 Task: Look for space in Leposaviq, Kosovo from 10th August, 2023 to 20th August, 2023 for 12 adults in price range Rs.10000 to Rs.14000. Place can be entire place or shared room with 6 bedrooms having 12 beds and 6 bathrooms. Property type can be house, flat, guest house. Amenities needed are: wifi, TV, free parkinig on premises, gym, breakfast. Booking option can be shelf check-in. Required host language is English.
Action: Mouse moved to (459, 95)
Screenshot: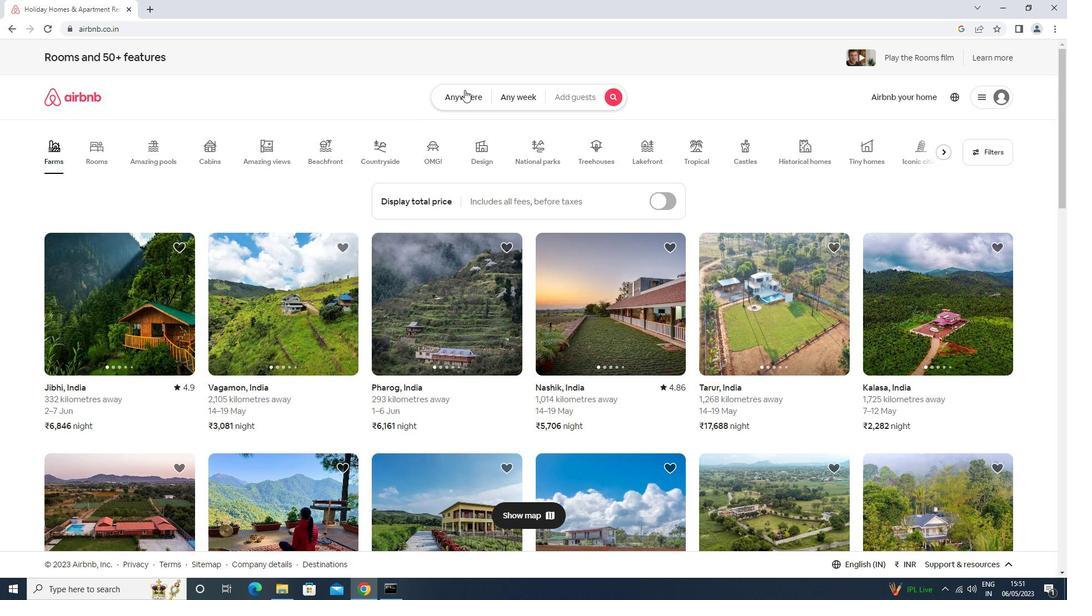 
Action: Mouse pressed left at (459, 95)
Screenshot: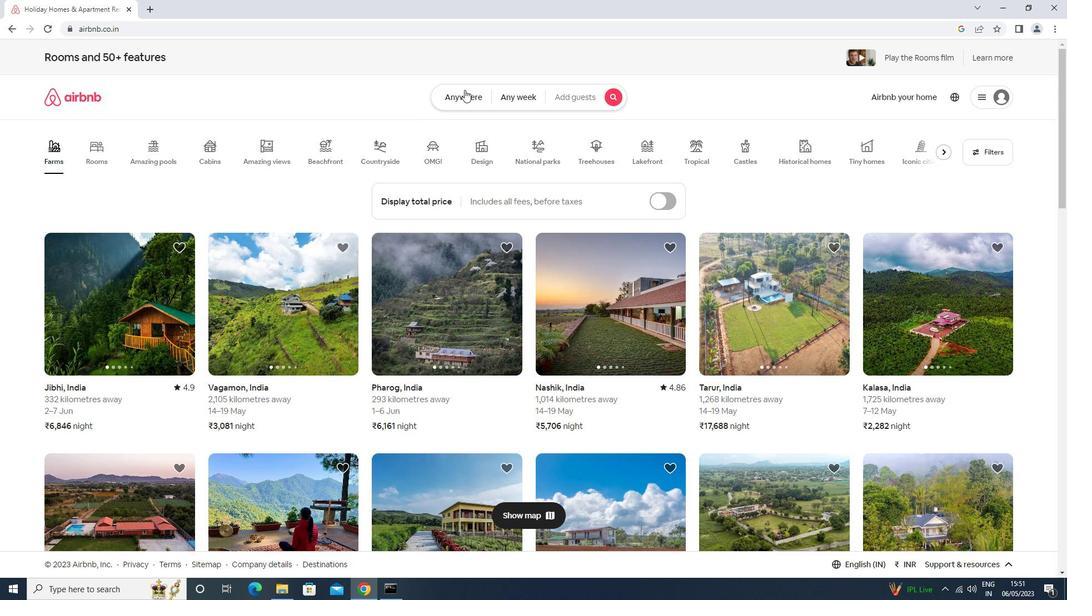 
Action: Mouse moved to (363, 141)
Screenshot: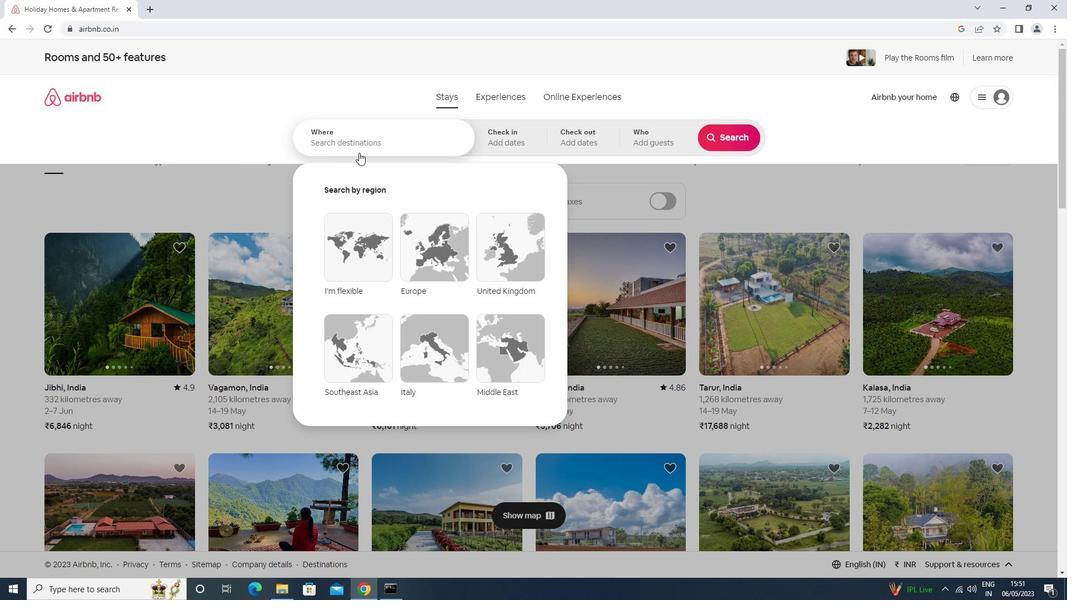 
Action: Mouse pressed left at (363, 141)
Screenshot: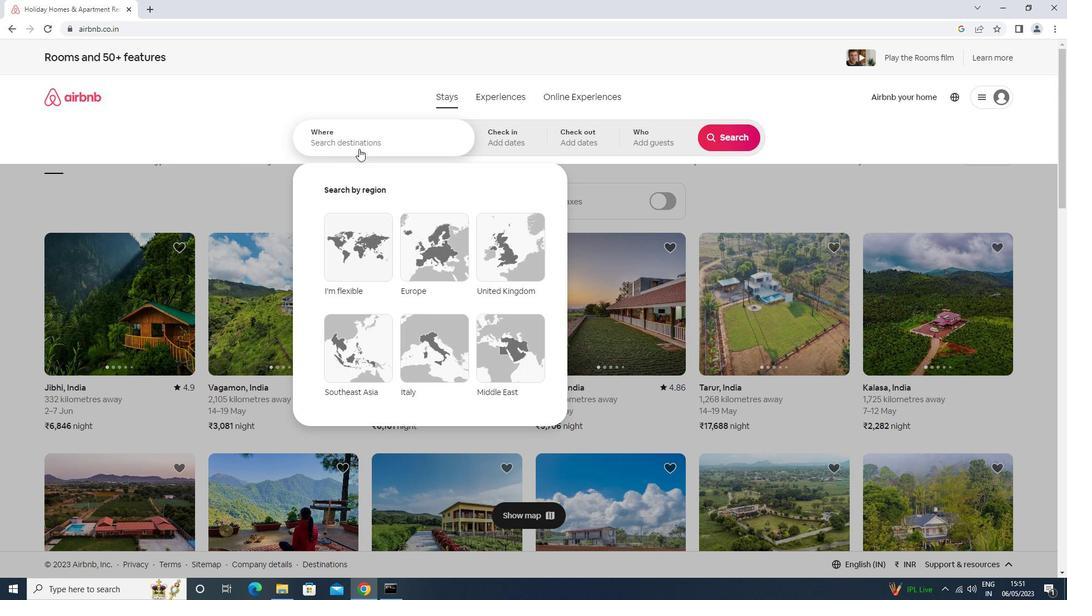 
Action: Mouse moved to (338, 140)
Screenshot: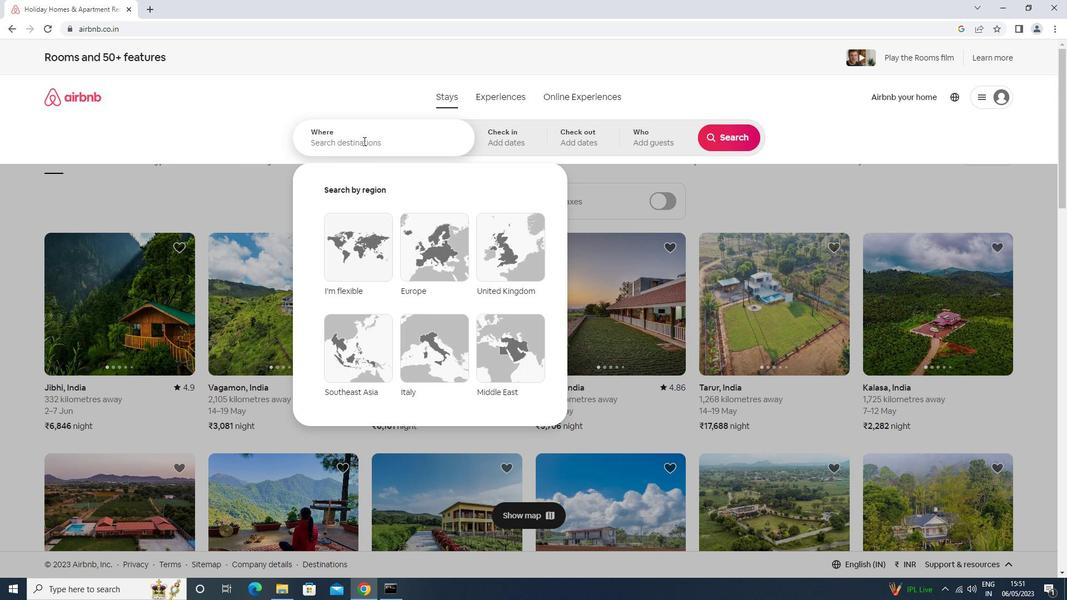 
Action: Key pressed leposaviq,<Key.space><Key.shift>KOSOVO<Key.enter>
Screenshot: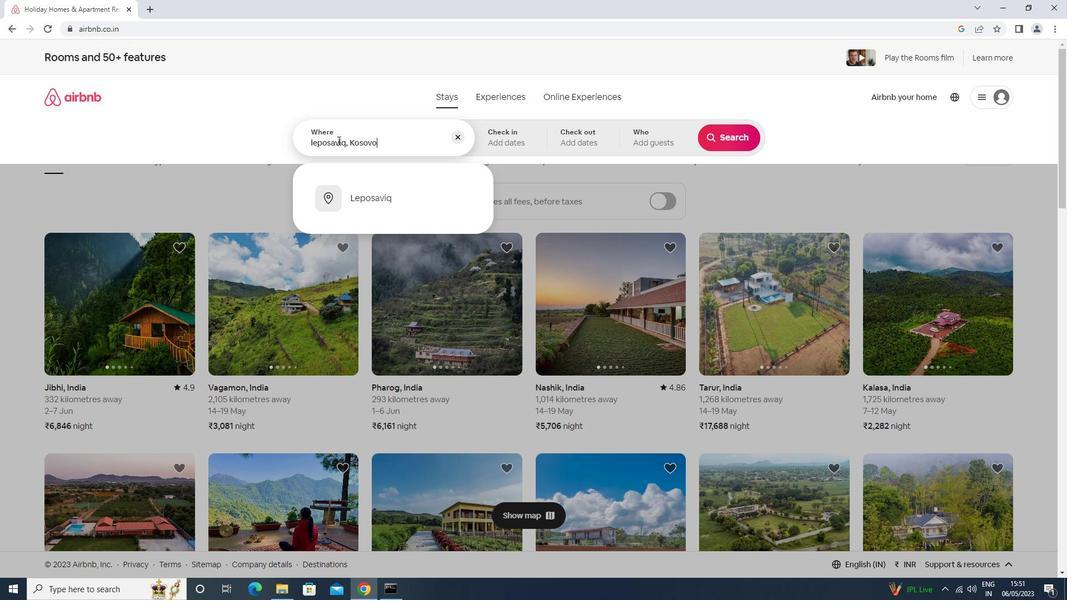 
Action: Mouse moved to (719, 227)
Screenshot: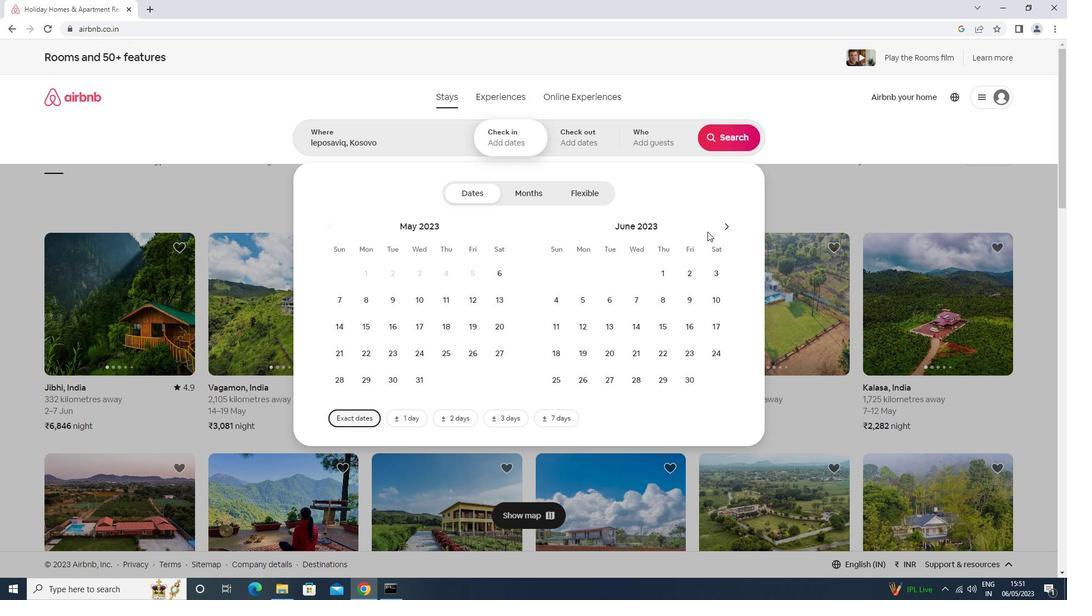 
Action: Mouse pressed left at (719, 227)
Screenshot: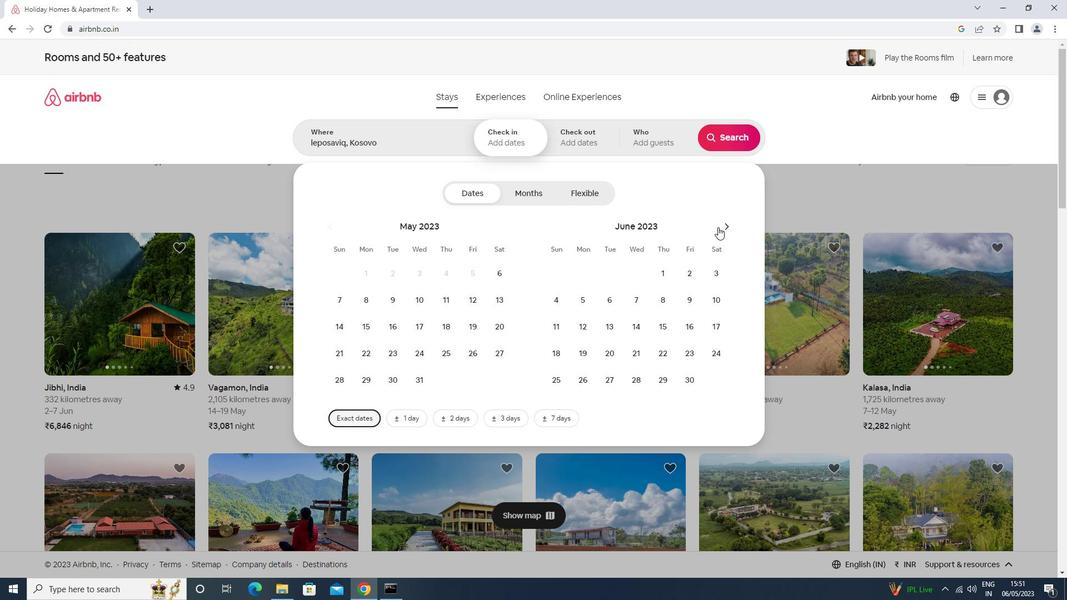 
Action: Mouse pressed left at (719, 227)
Screenshot: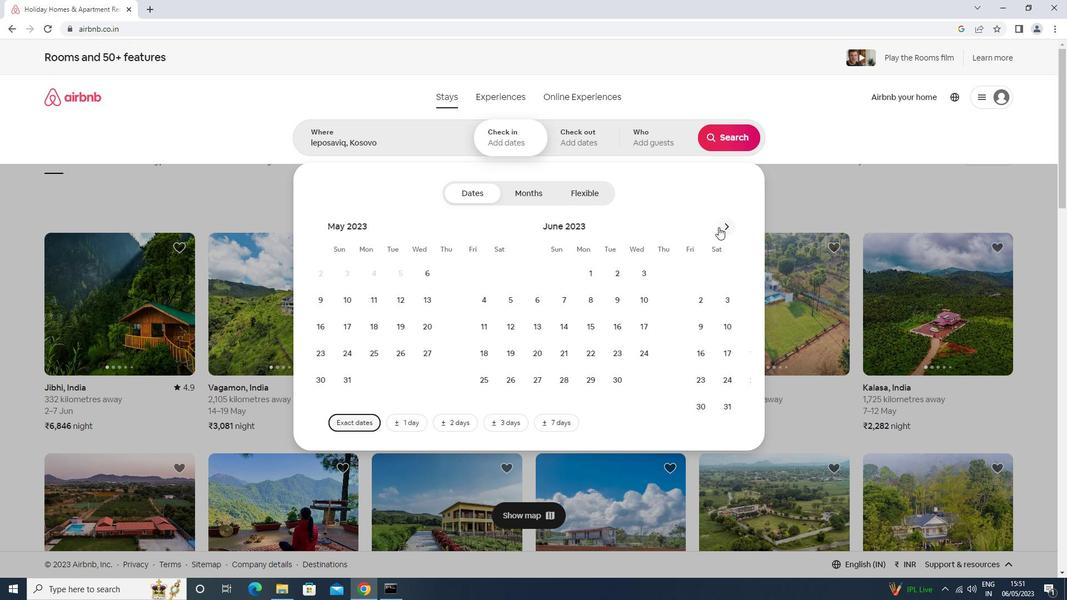 
Action: Mouse moved to (657, 307)
Screenshot: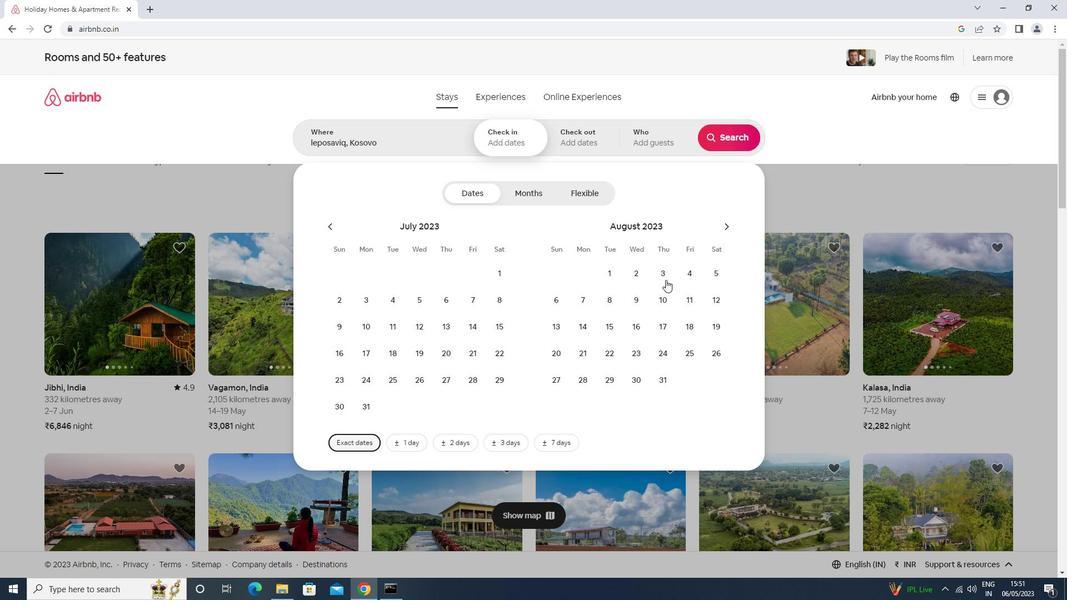 
Action: Mouse pressed left at (657, 307)
Screenshot: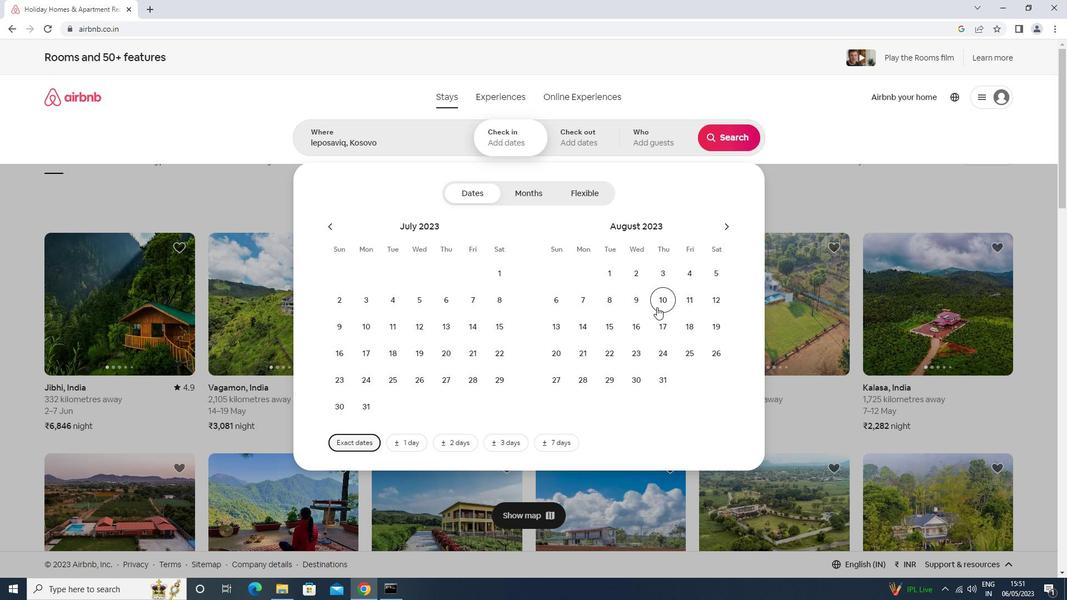 
Action: Mouse moved to (561, 353)
Screenshot: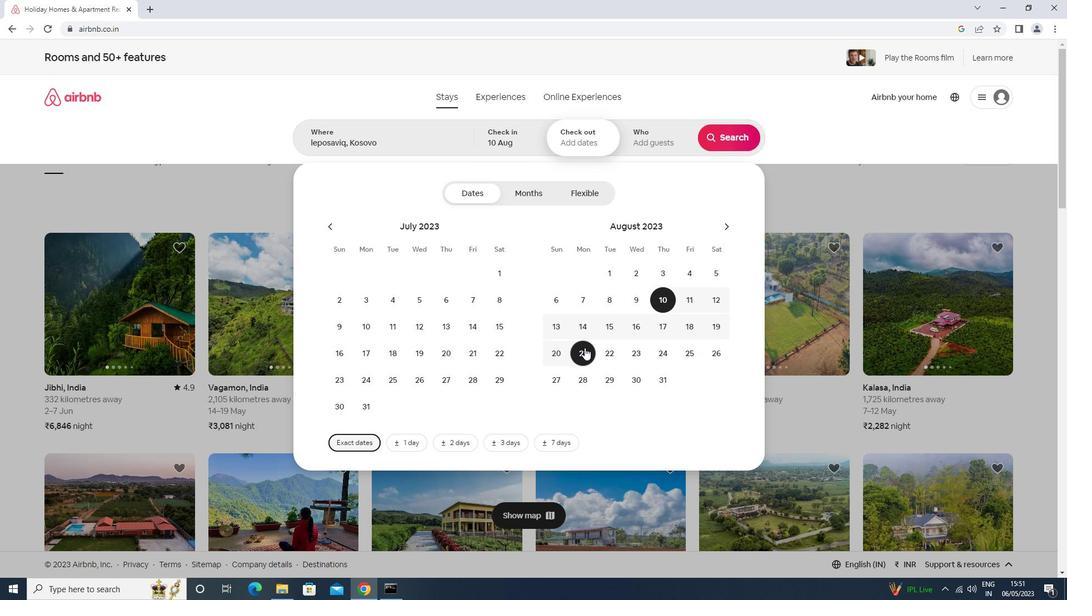 
Action: Mouse pressed left at (561, 353)
Screenshot: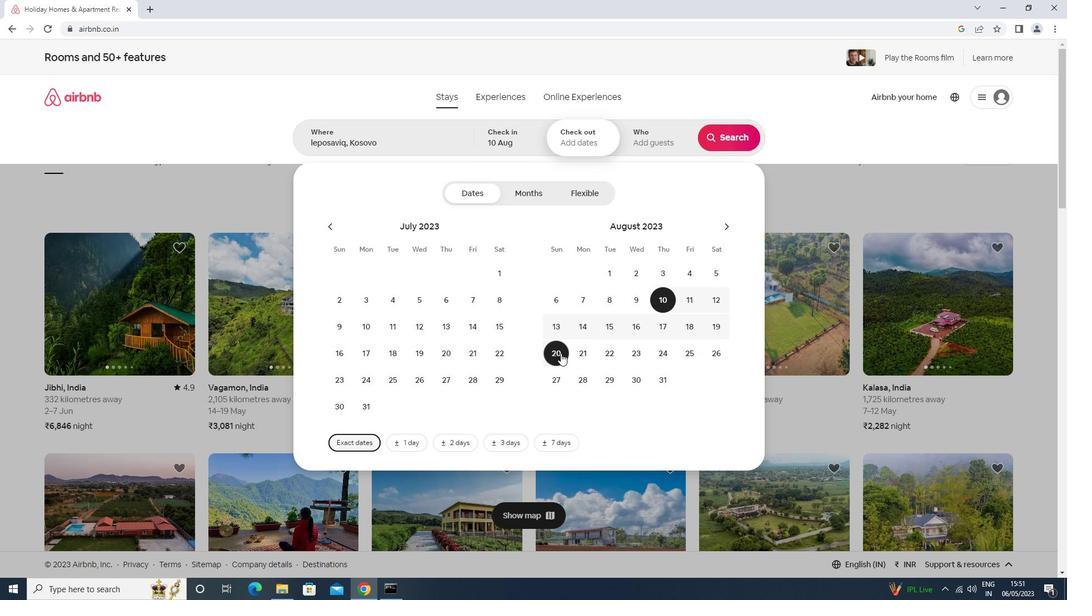 
Action: Mouse moved to (652, 121)
Screenshot: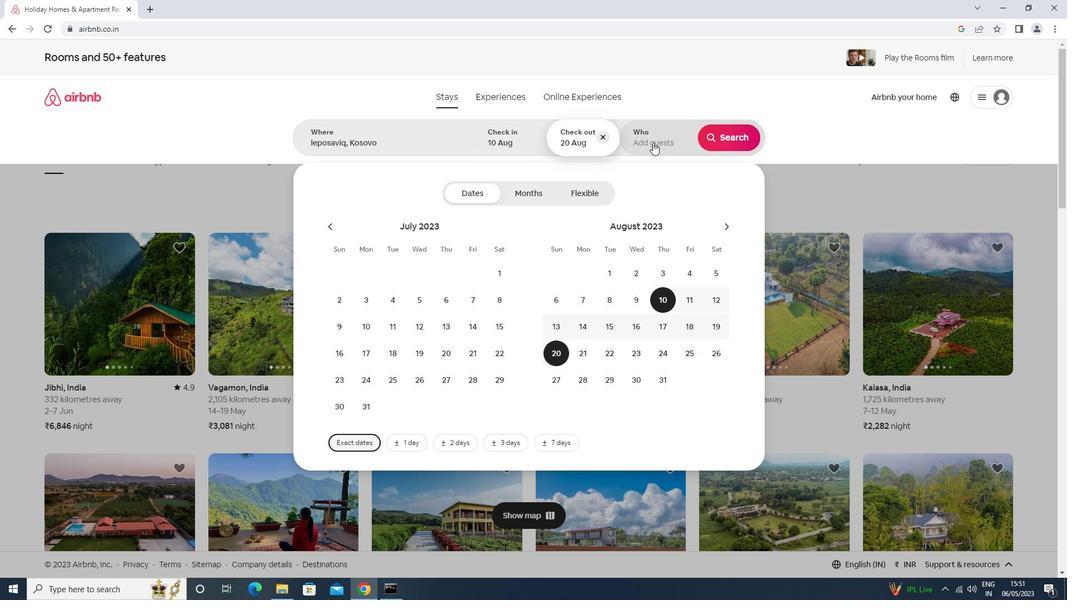 
Action: Mouse pressed left at (652, 121)
Screenshot: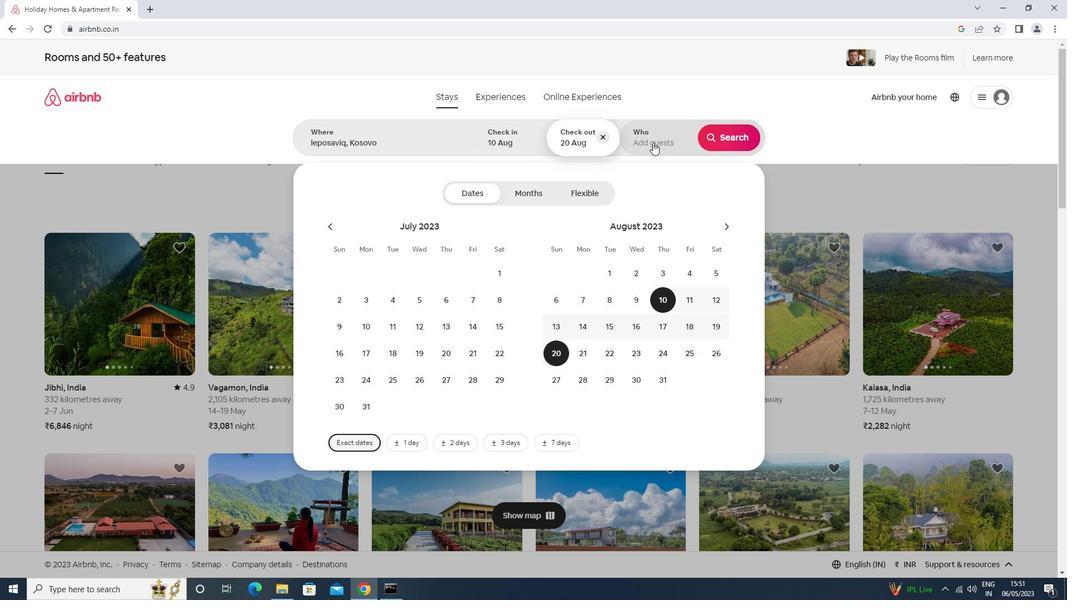 
Action: Mouse moved to (730, 193)
Screenshot: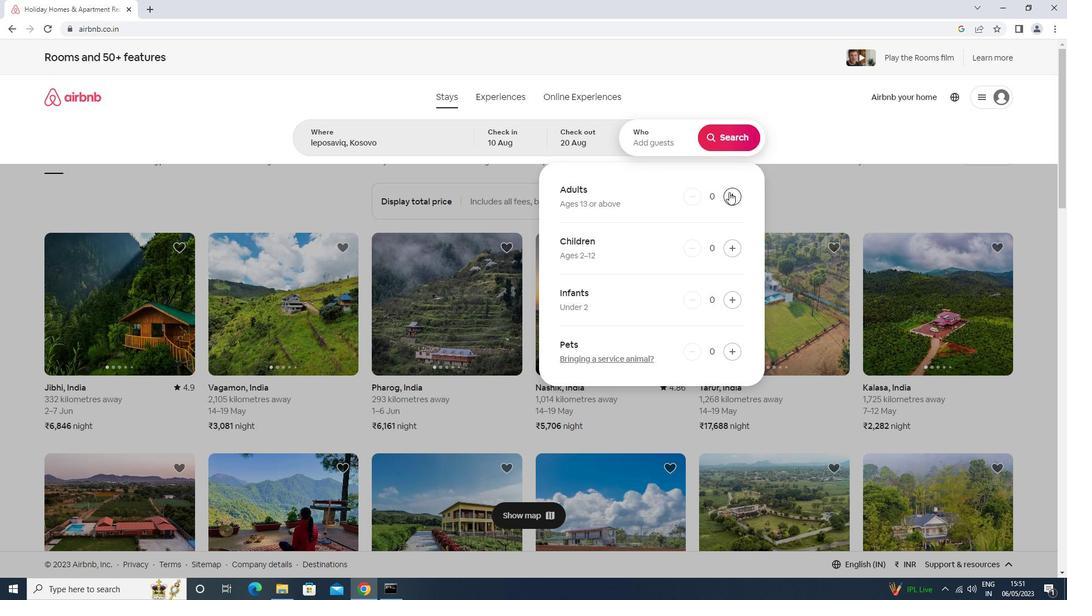 
Action: Mouse pressed left at (730, 193)
Screenshot: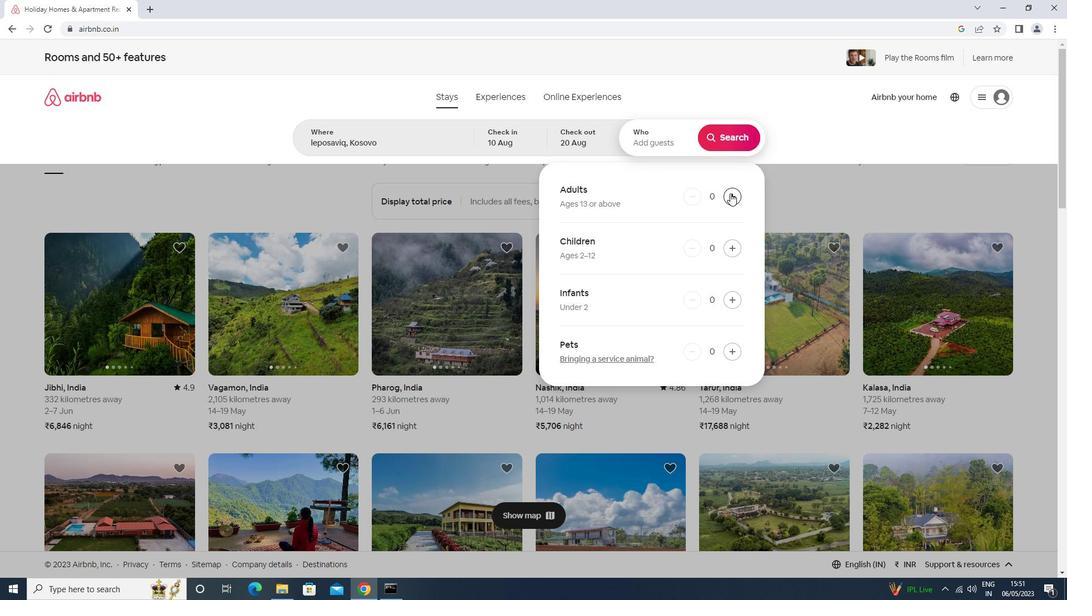 
Action: Mouse pressed left at (730, 193)
Screenshot: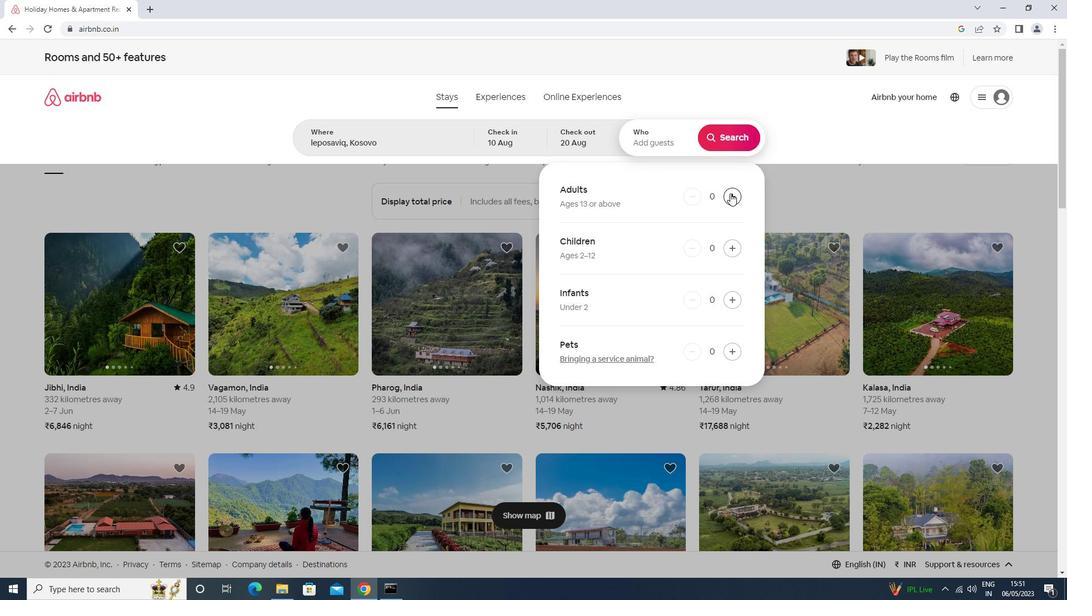 
Action: Mouse pressed left at (730, 193)
Screenshot: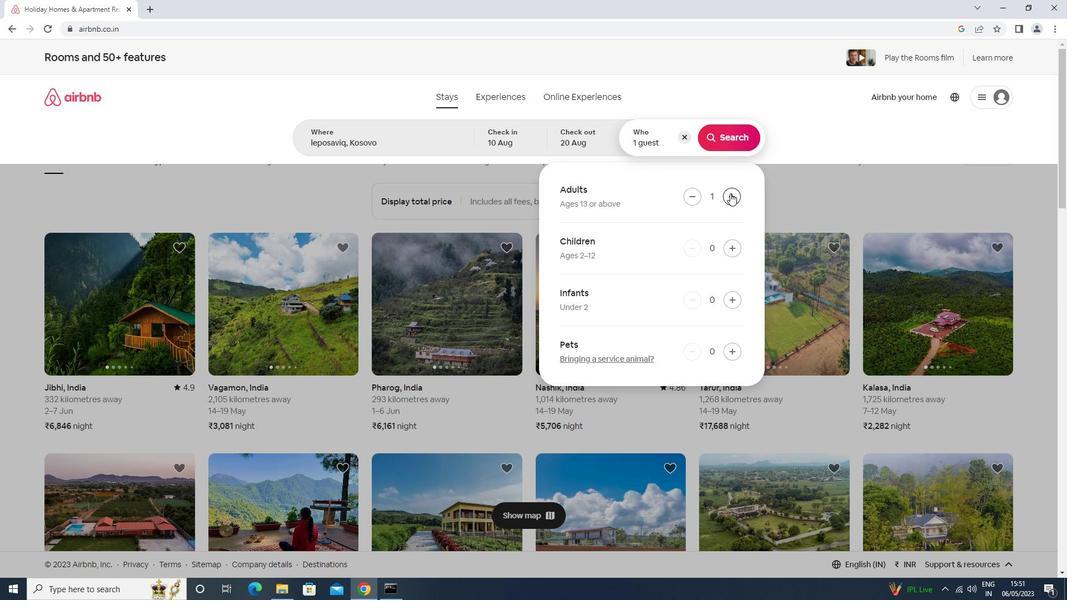 
Action: Mouse pressed left at (730, 193)
Screenshot: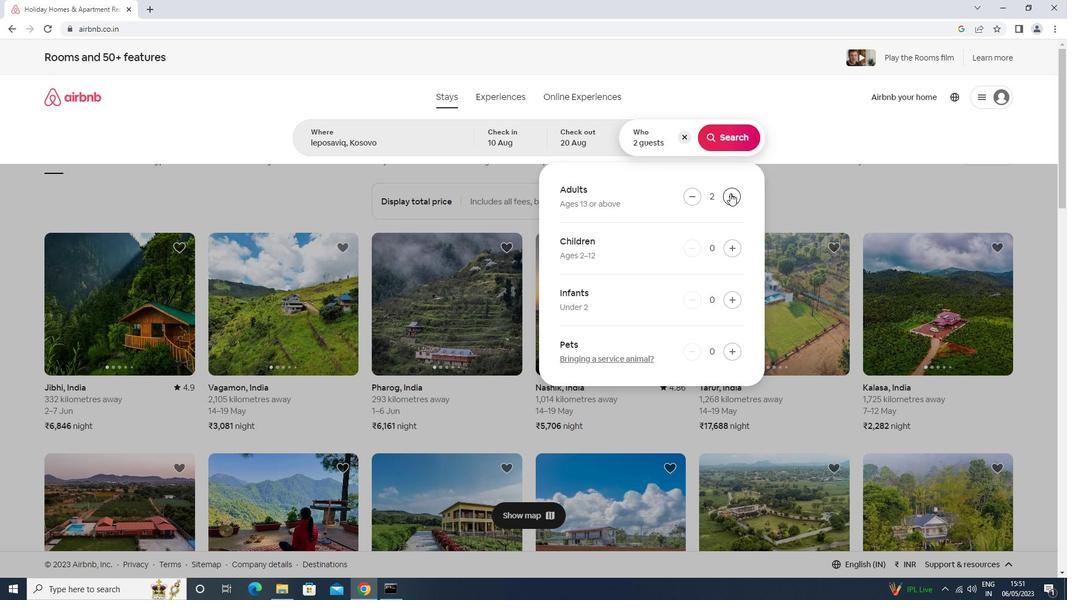 
Action: Mouse pressed left at (730, 193)
Screenshot: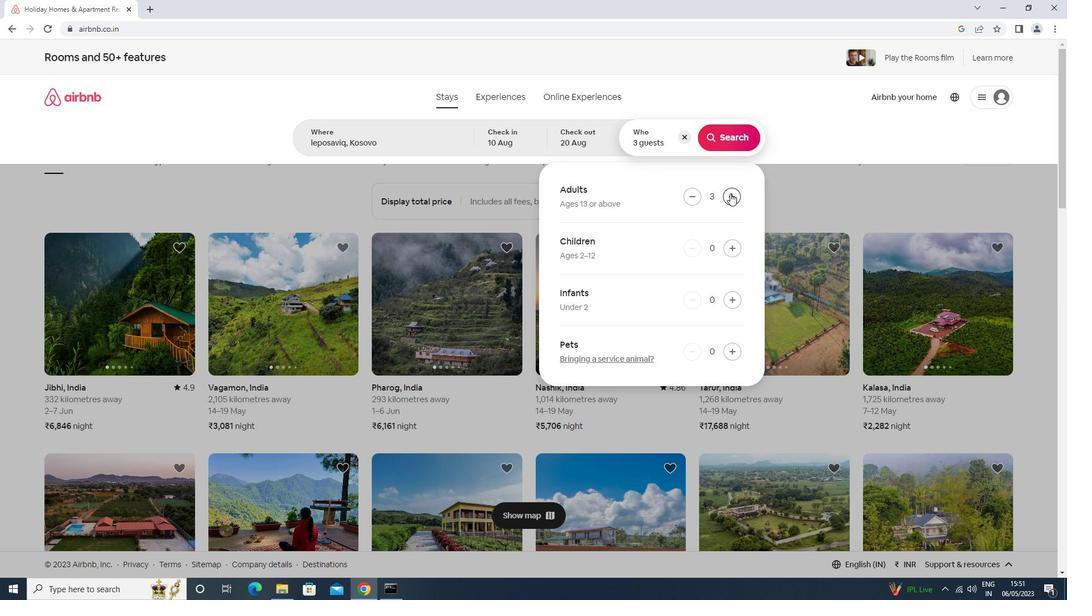 
Action: Mouse pressed left at (730, 193)
Screenshot: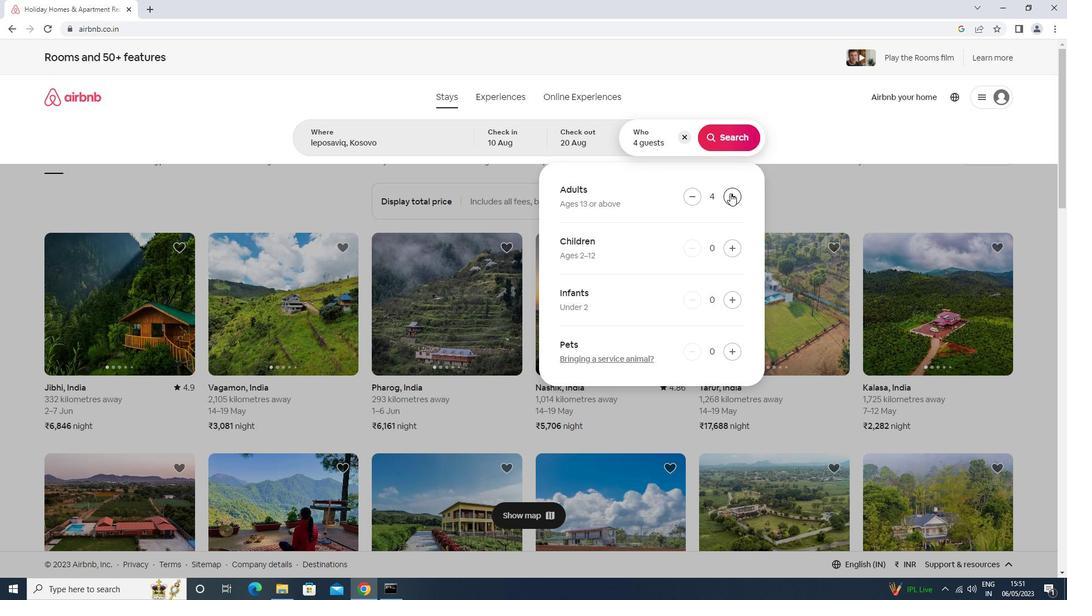 
Action: Mouse pressed left at (730, 193)
Screenshot: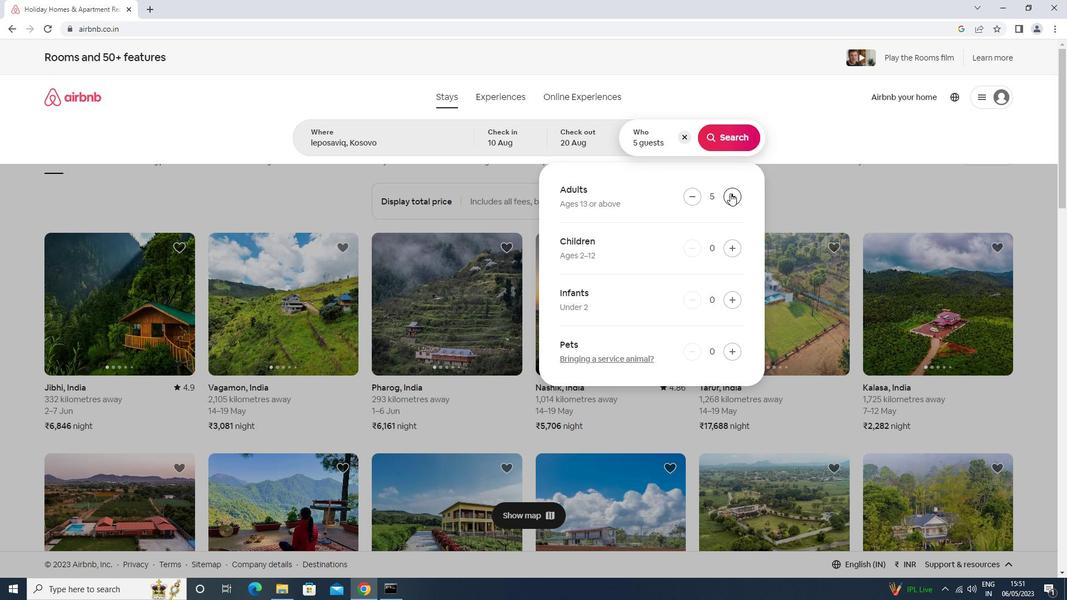 
Action: Mouse pressed left at (730, 193)
Screenshot: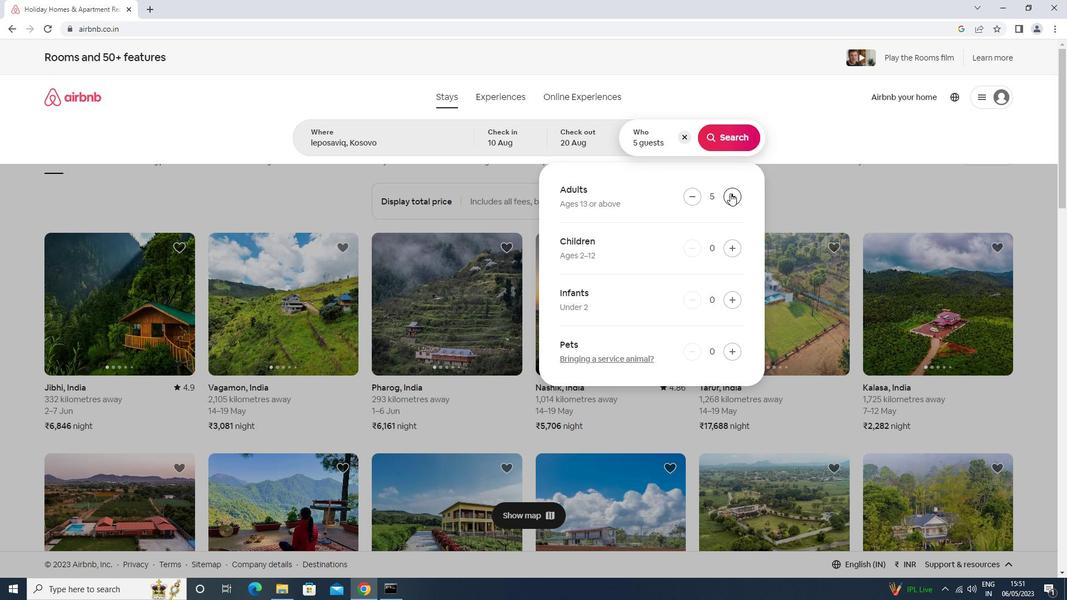 
Action: Mouse pressed left at (730, 193)
Screenshot: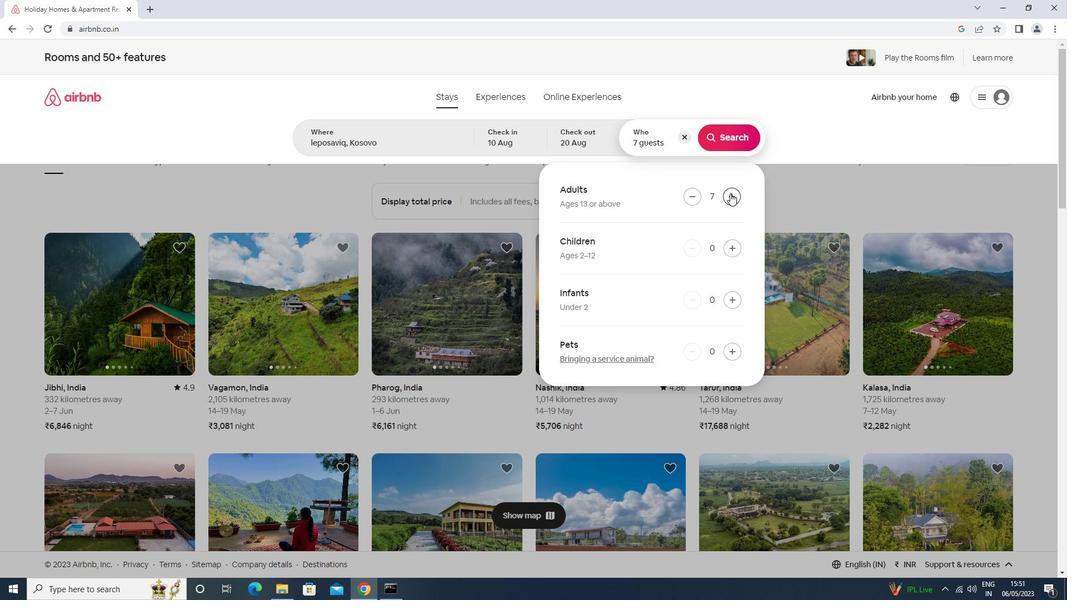 
Action: Mouse pressed left at (730, 193)
Screenshot: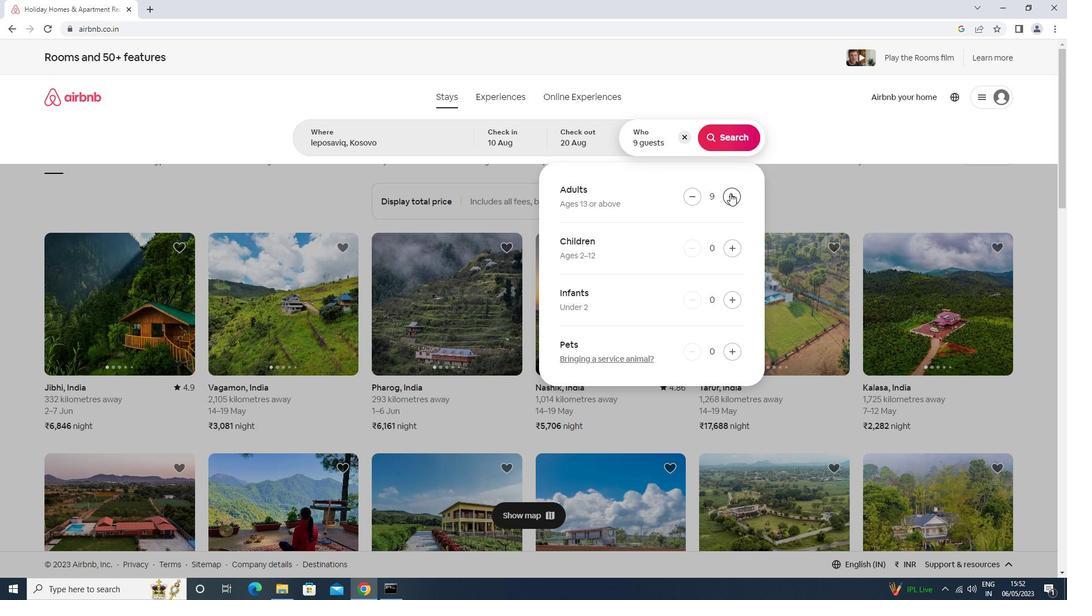
Action: Mouse pressed left at (730, 193)
Screenshot: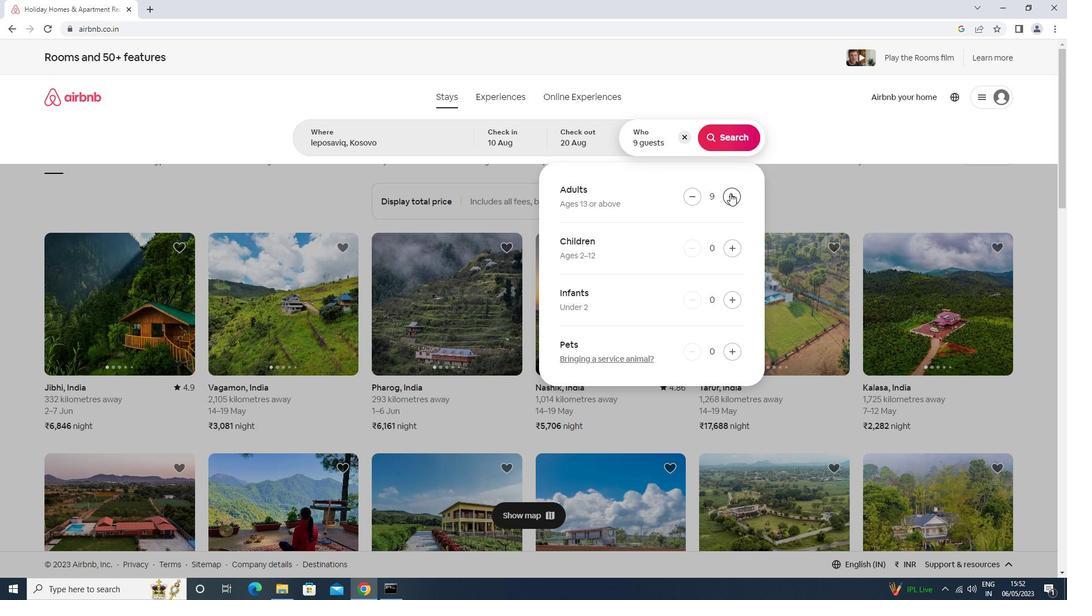 
Action: Mouse pressed left at (730, 193)
Screenshot: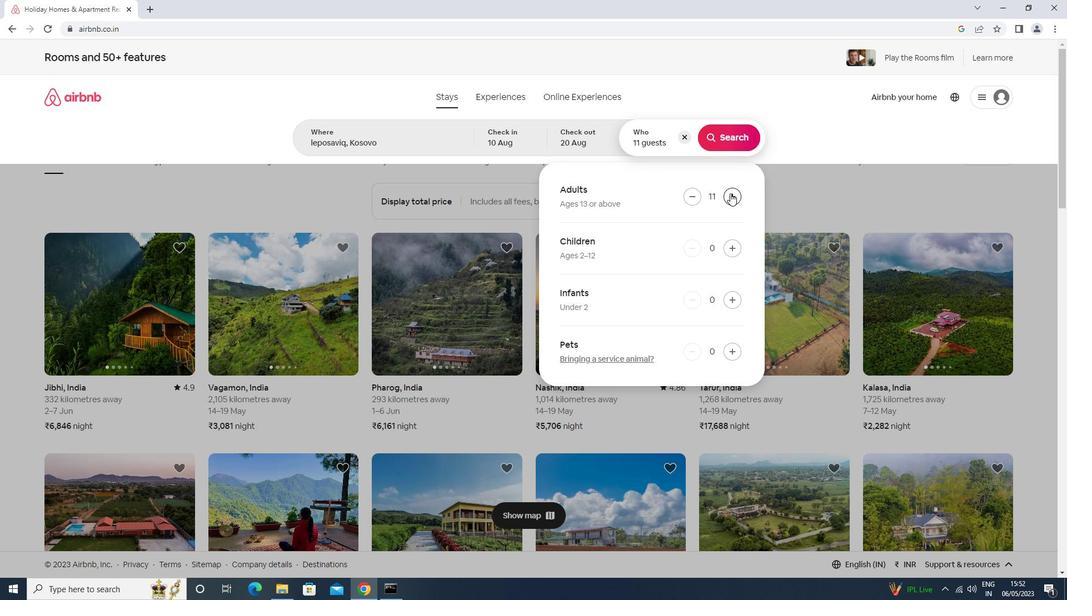 
Action: Mouse moved to (734, 142)
Screenshot: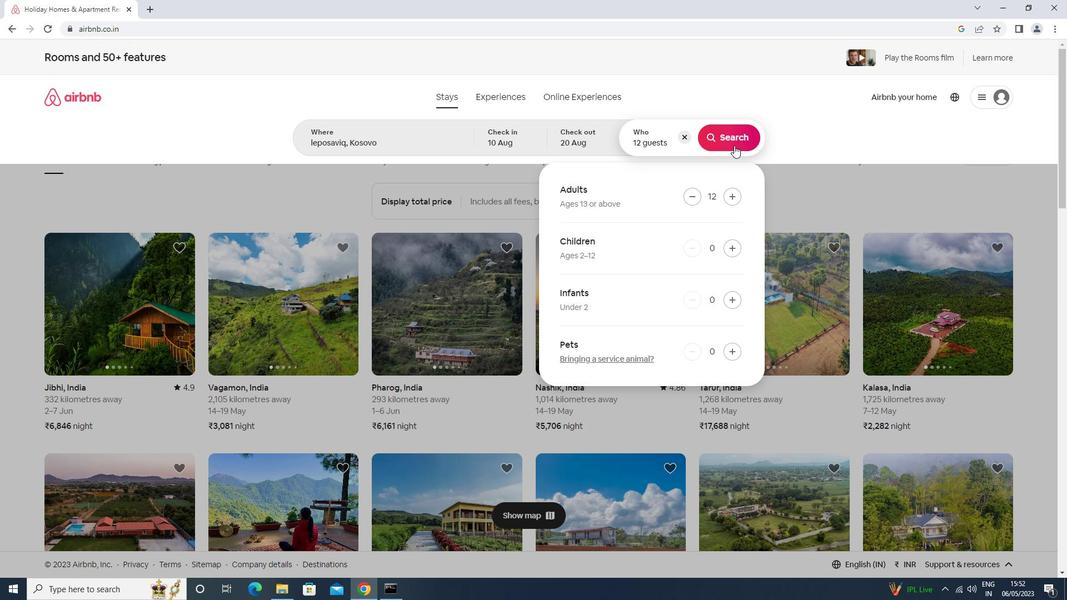 
Action: Mouse pressed left at (734, 142)
Screenshot: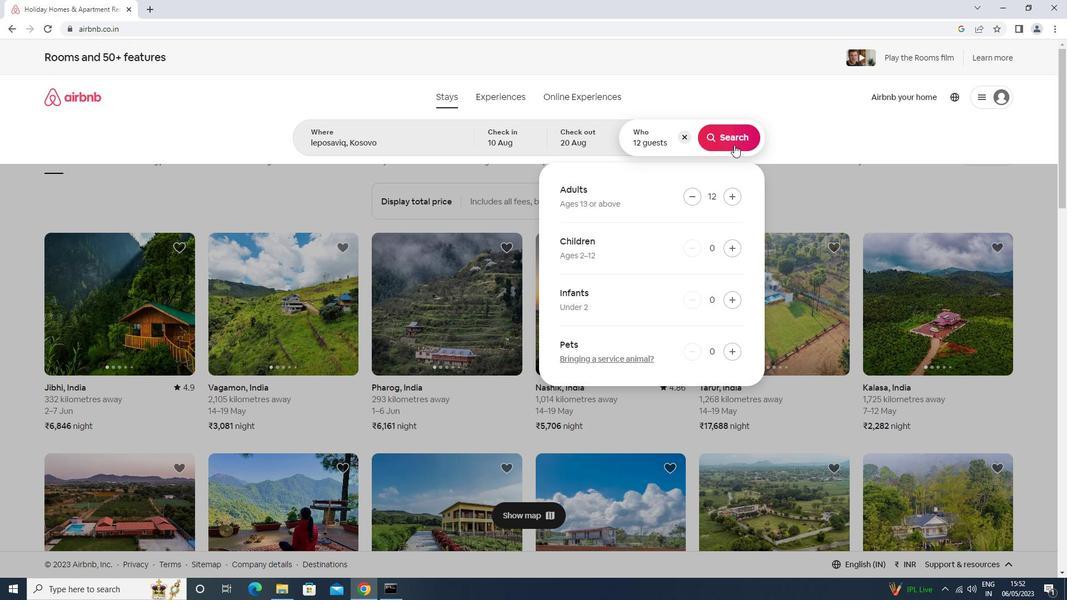 
Action: Mouse moved to (1025, 106)
Screenshot: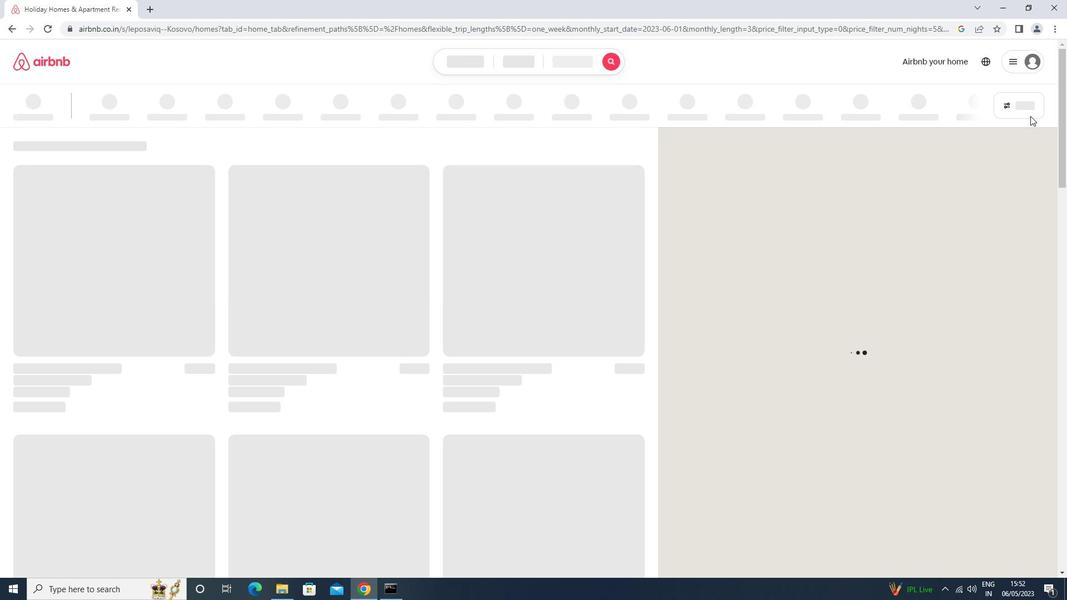 
Action: Mouse pressed left at (1025, 106)
Screenshot: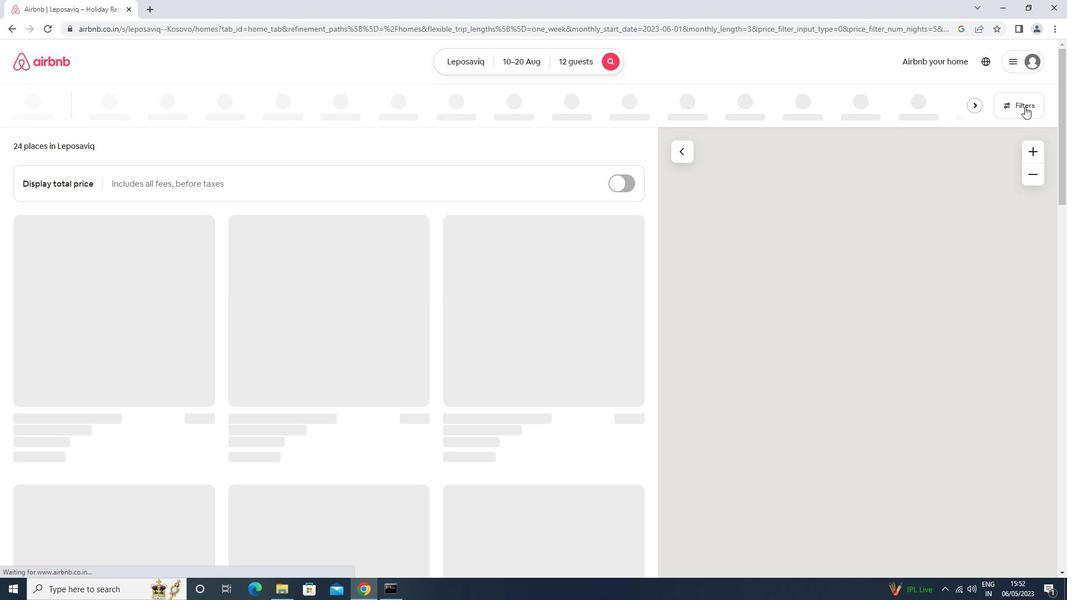 
Action: Mouse moved to (483, 383)
Screenshot: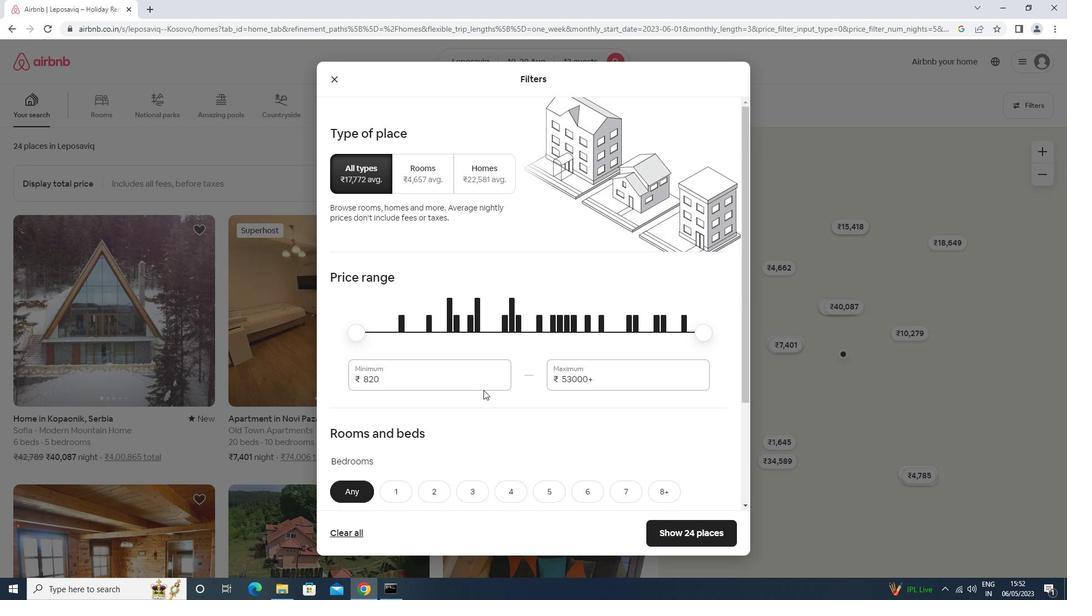 
Action: Mouse pressed left at (483, 383)
Screenshot: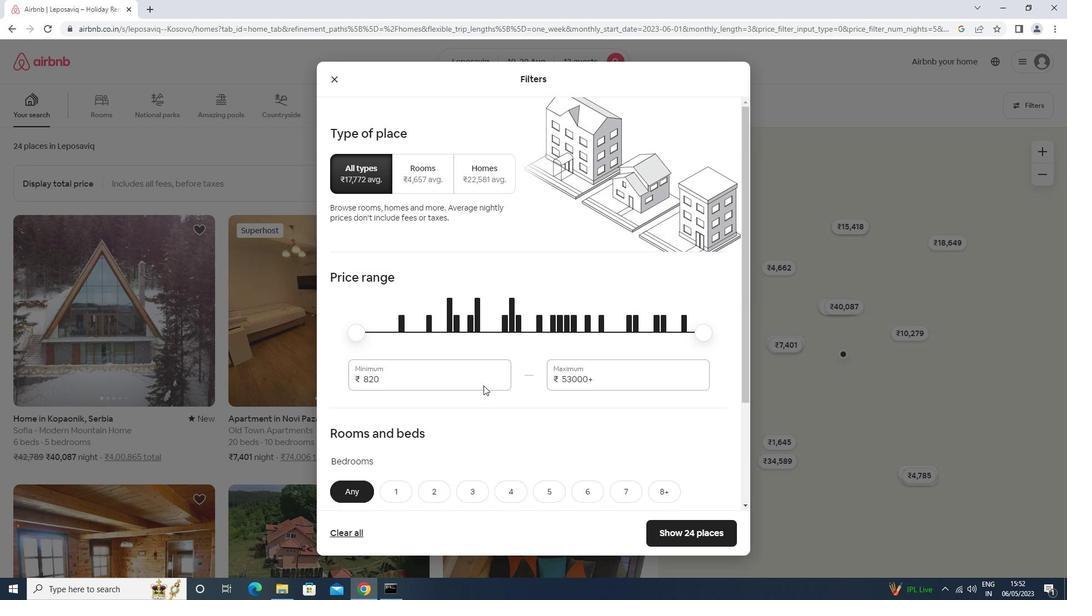 
Action: Key pressed <Key.backspace><Key.backspace><Key.backspace>10000<Key.tab>14000
Screenshot: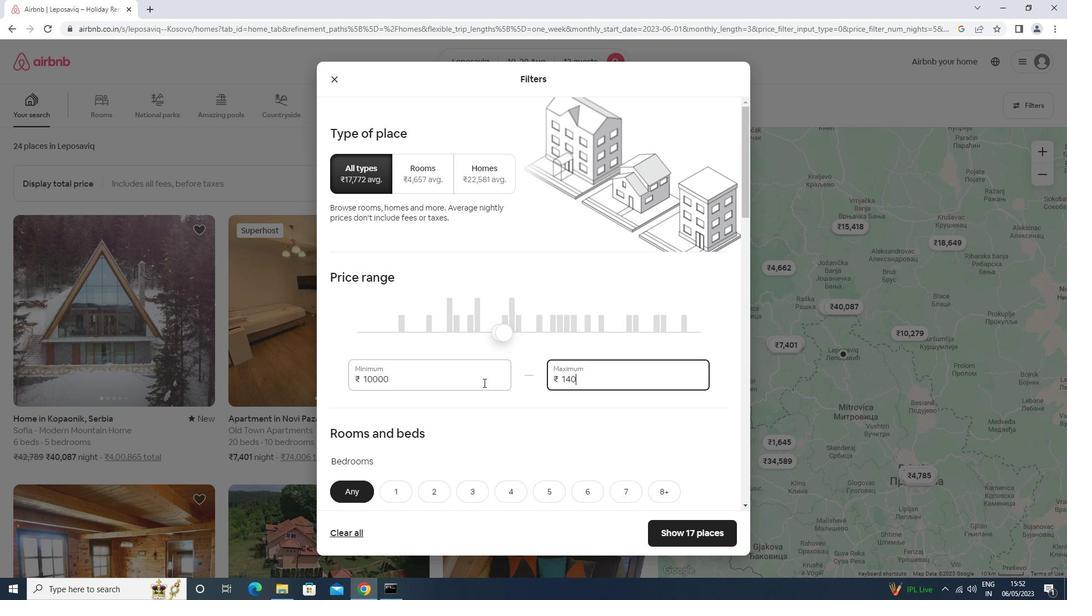 
Action: Mouse scrolled (483, 382) with delta (0, 0)
Screenshot: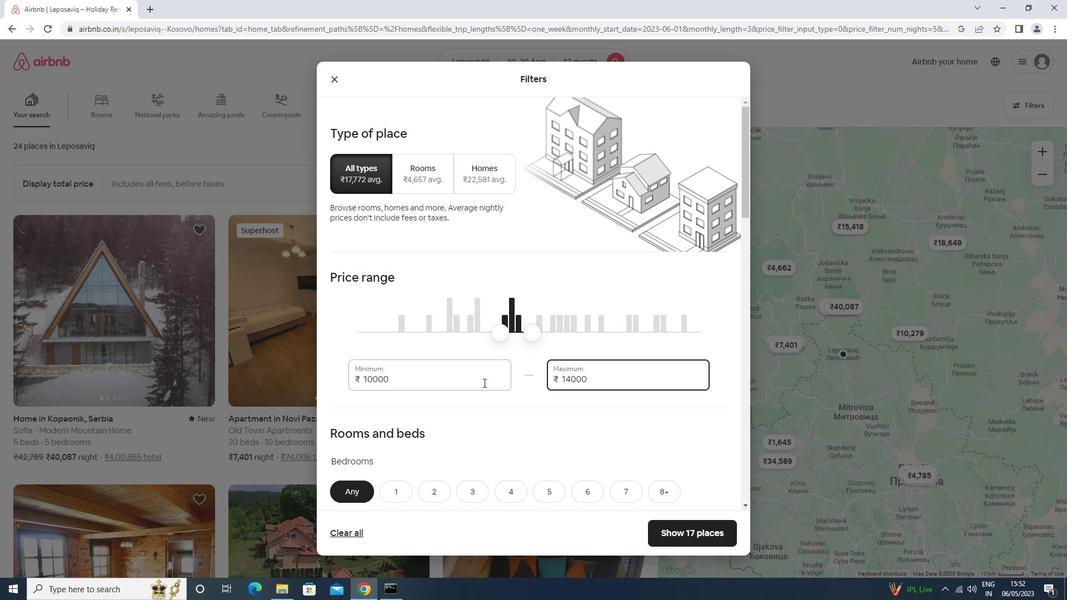 
Action: Mouse scrolled (483, 382) with delta (0, 0)
Screenshot: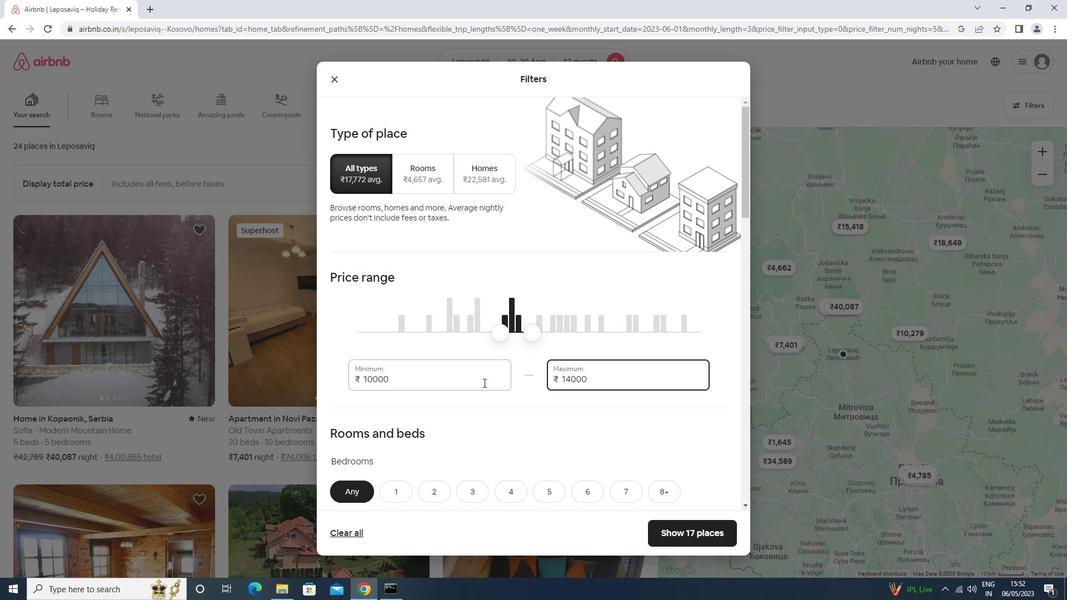 
Action: Mouse scrolled (483, 382) with delta (0, 0)
Screenshot: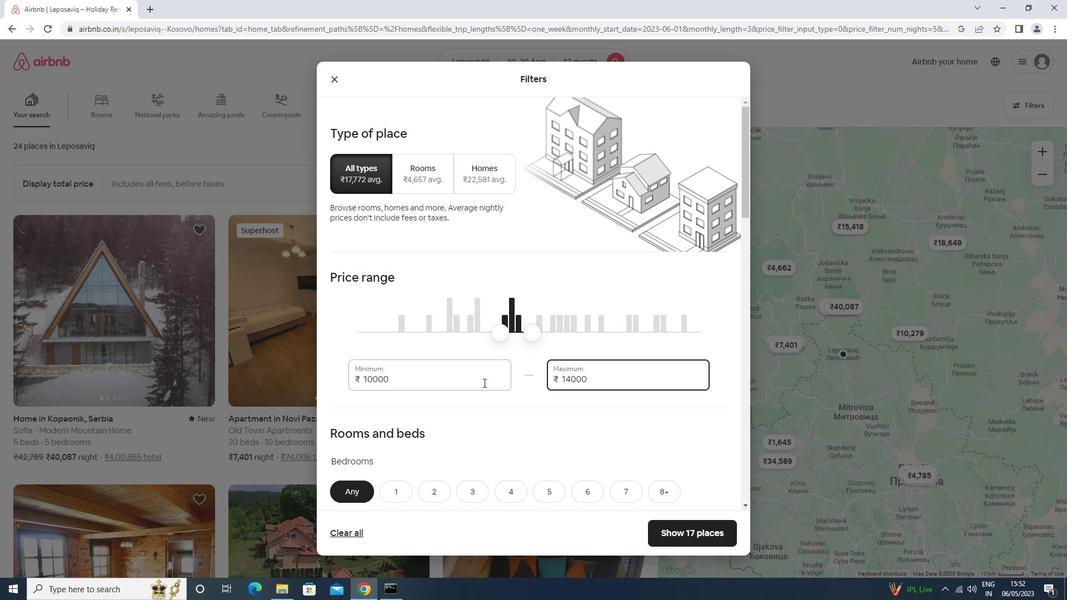 
Action: Mouse moved to (581, 333)
Screenshot: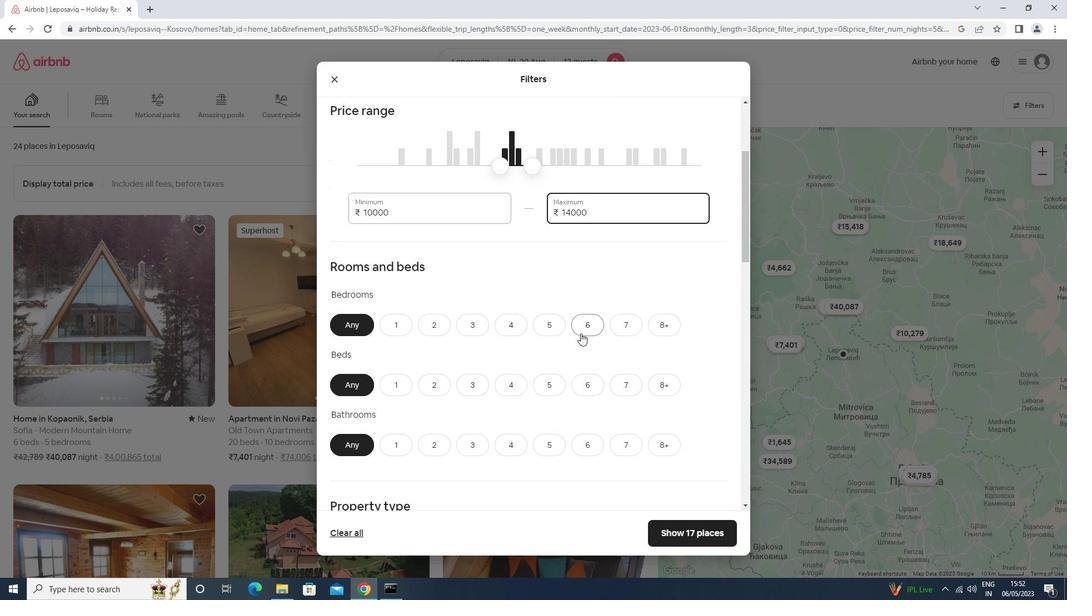 
Action: Mouse pressed left at (581, 333)
Screenshot: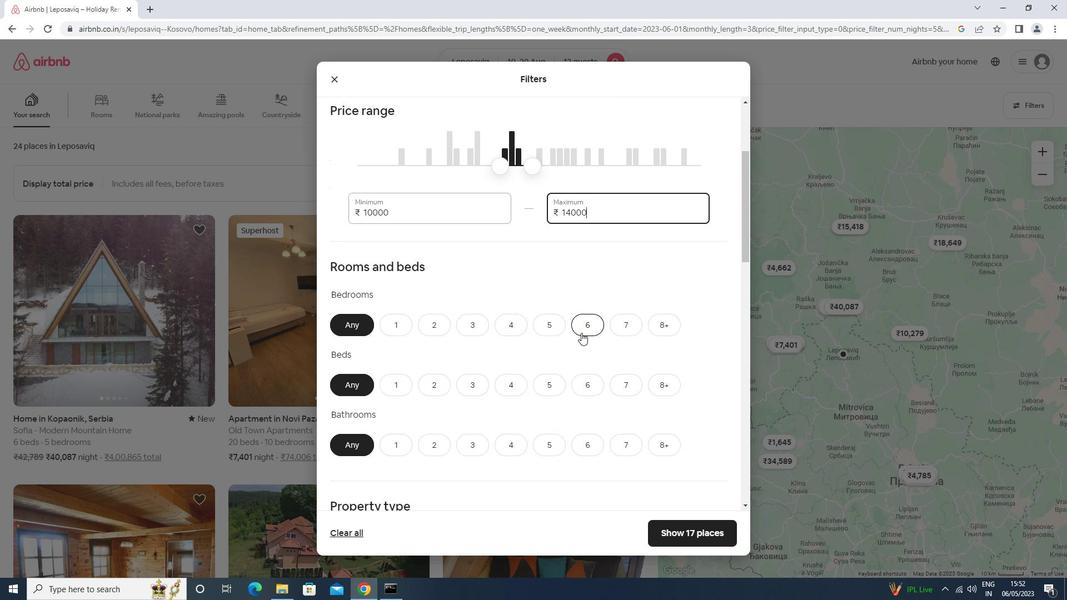 
Action: Mouse moved to (666, 387)
Screenshot: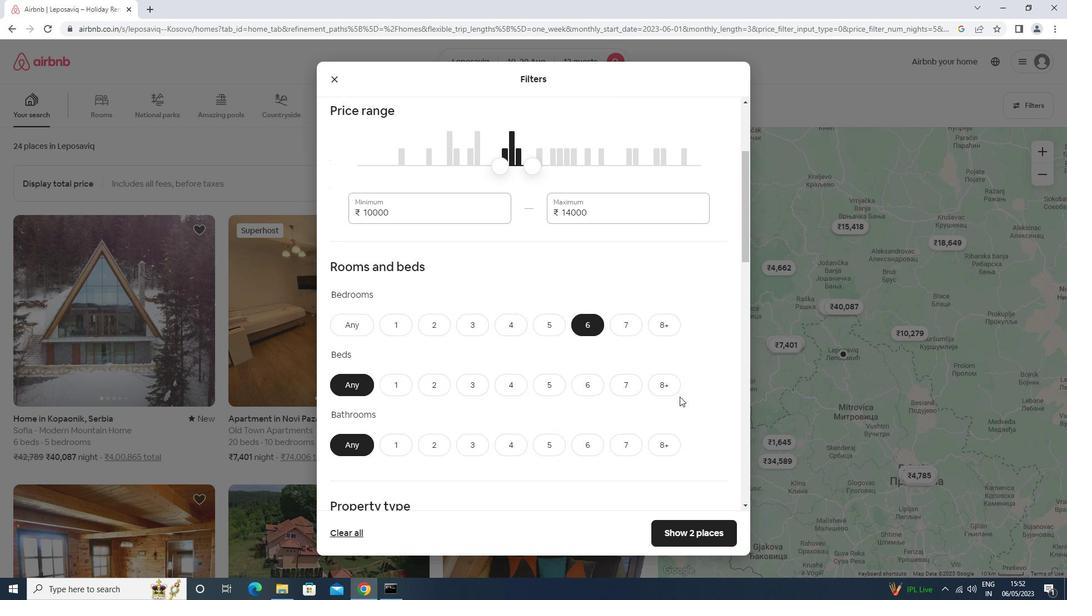 
Action: Mouse pressed left at (666, 387)
Screenshot: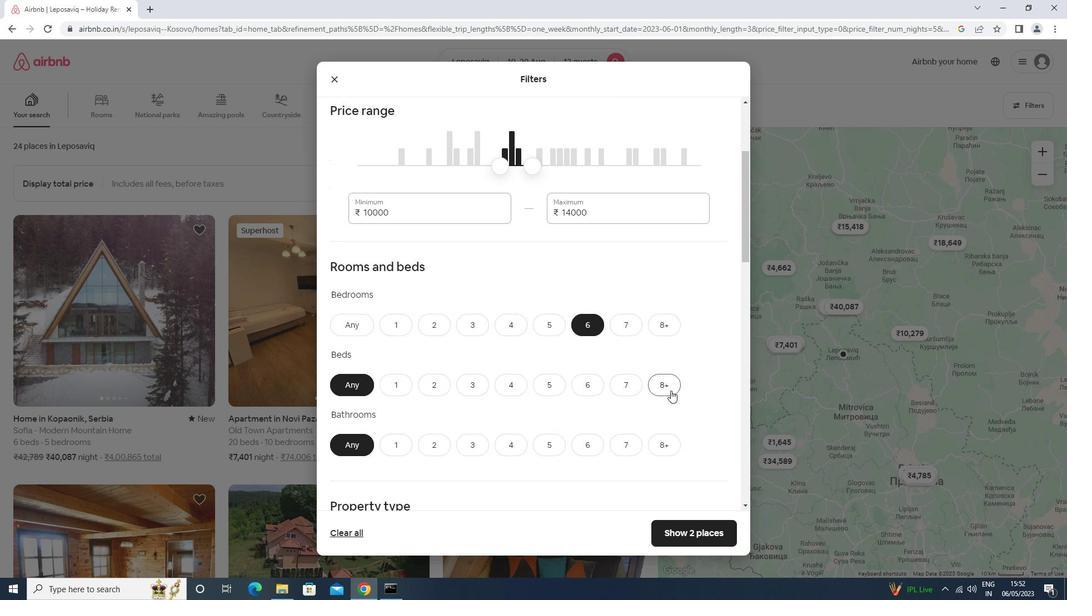 
Action: Mouse moved to (590, 443)
Screenshot: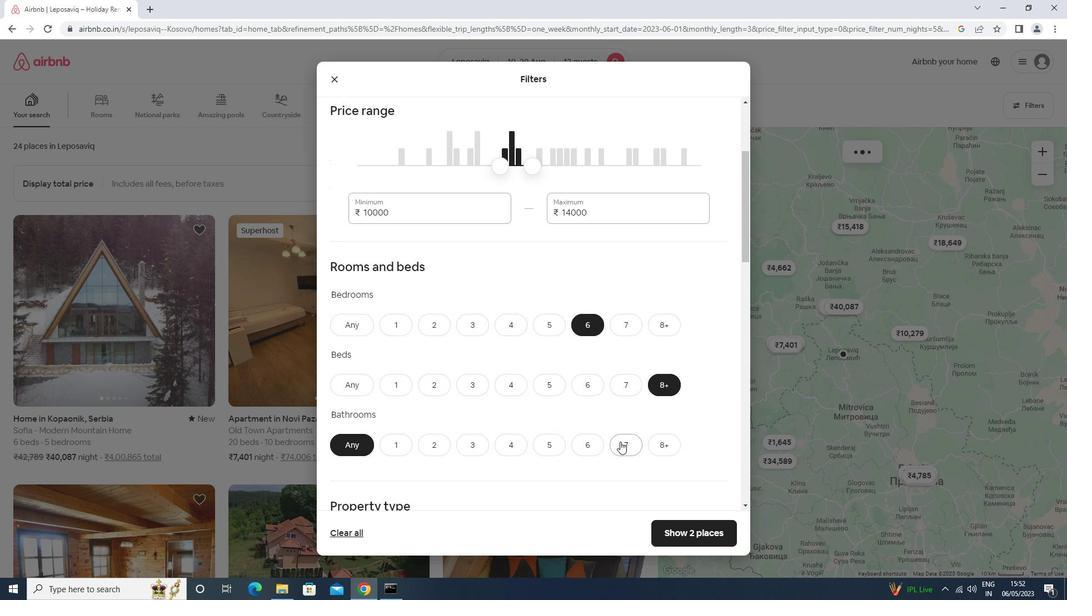 
Action: Mouse pressed left at (590, 443)
Screenshot: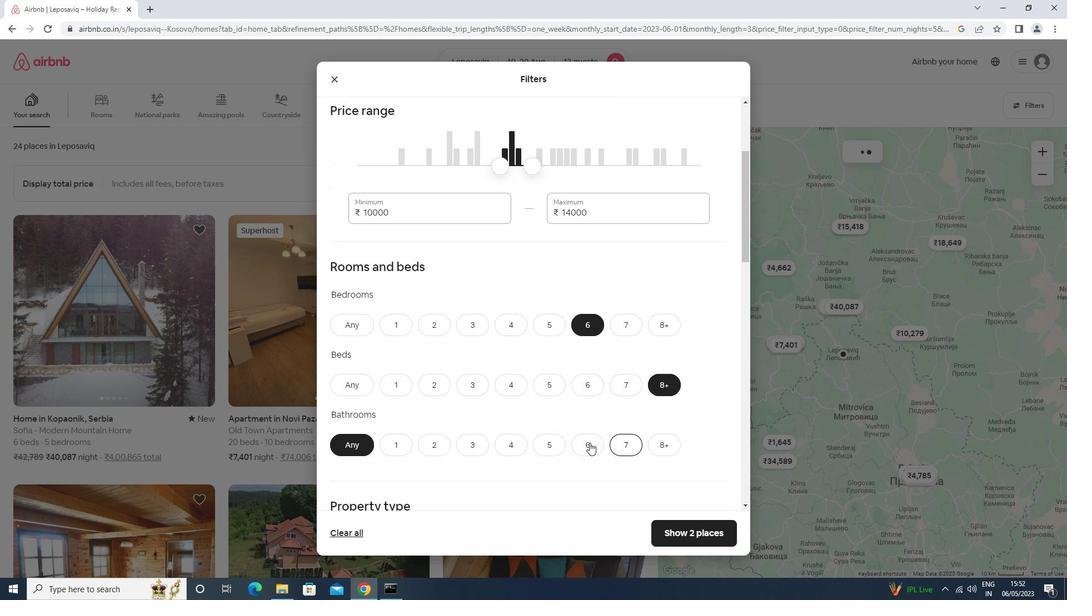 
Action: Mouse moved to (542, 409)
Screenshot: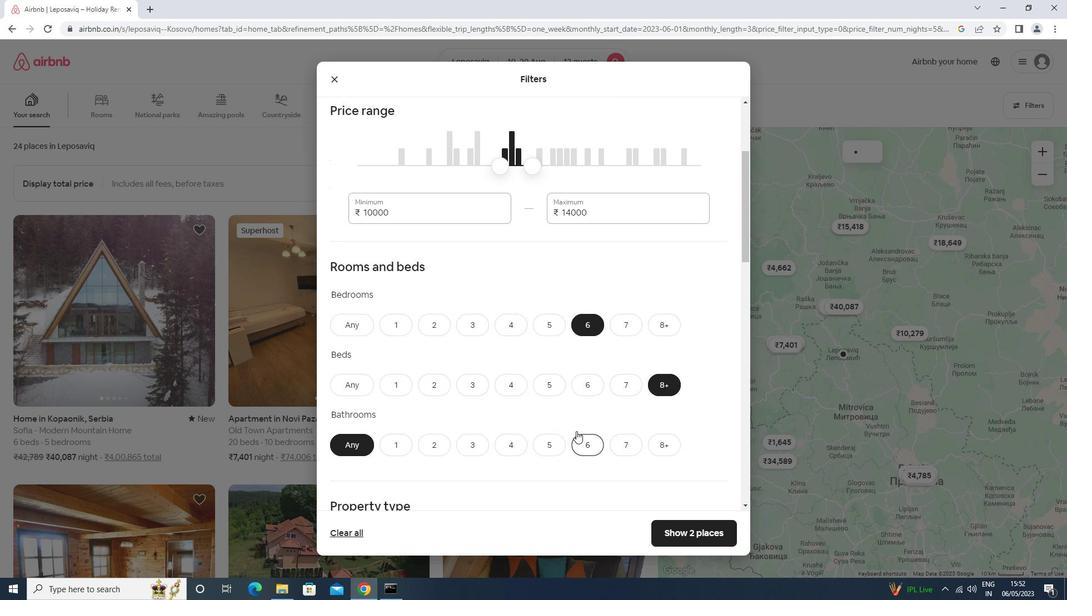 
Action: Mouse scrolled (542, 409) with delta (0, 0)
Screenshot: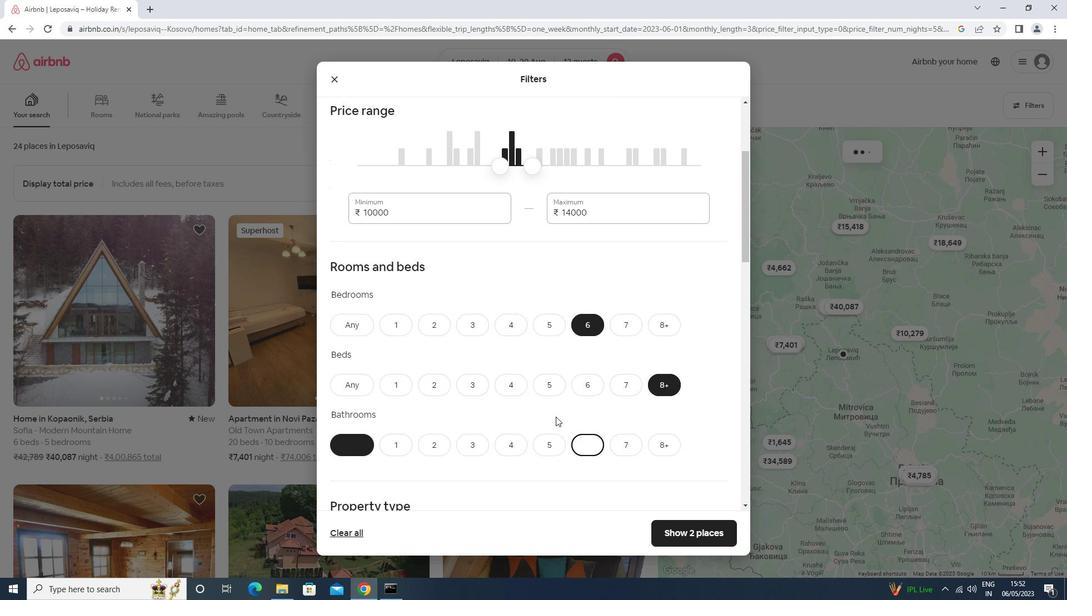 
Action: Mouse scrolled (542, 409) with delta (0, 0)
Screenshot: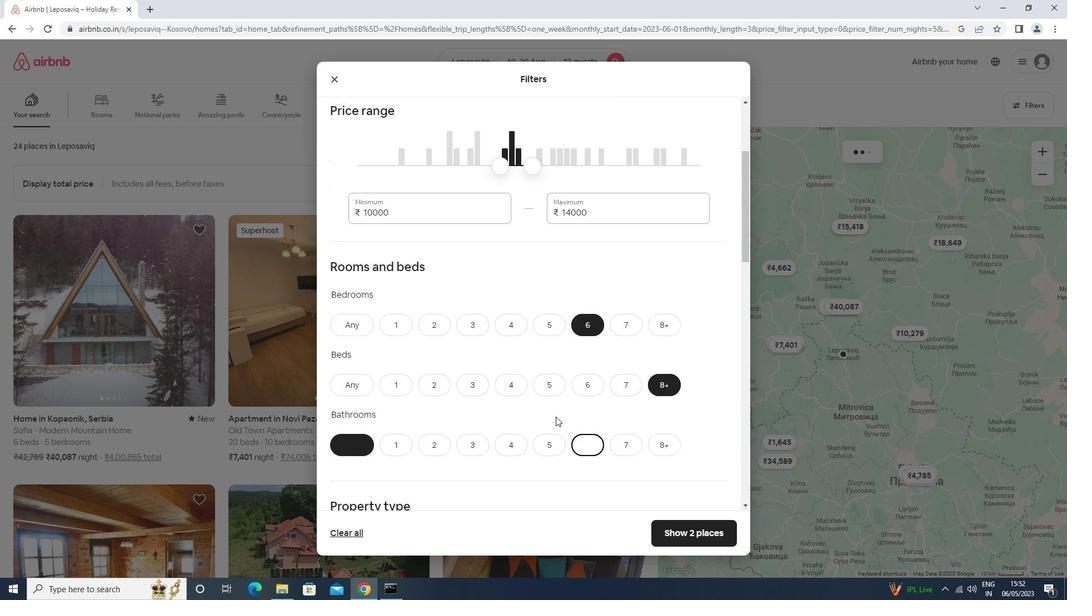 
Action: Mouse scrolled (542, 409) with delta (0, 0)
Screenshot: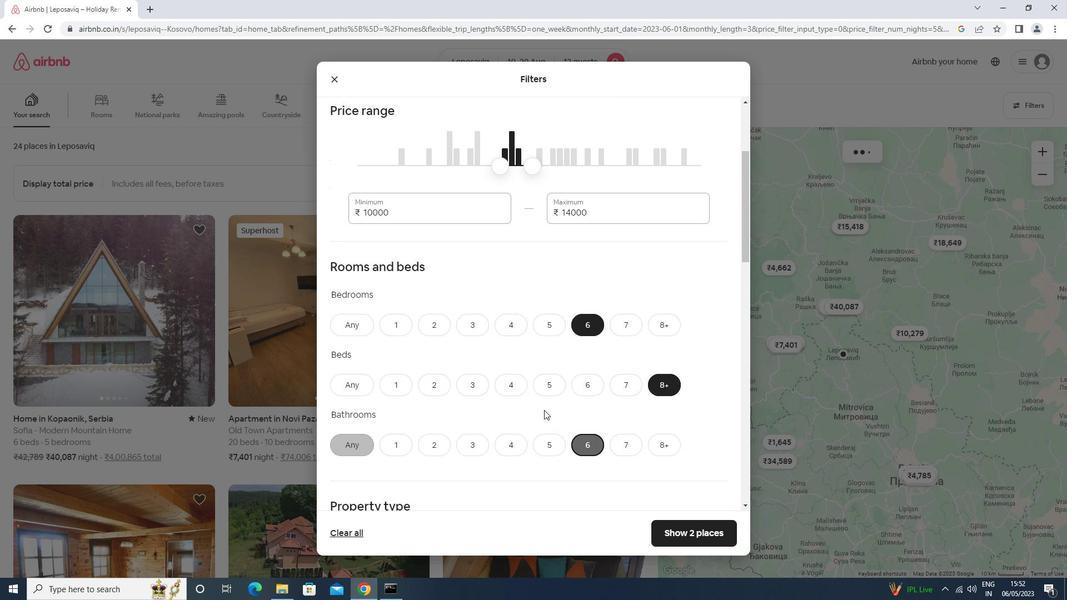 
Action: Mouse scrolled (542, 409) with delta (0, 0)
Screenshot: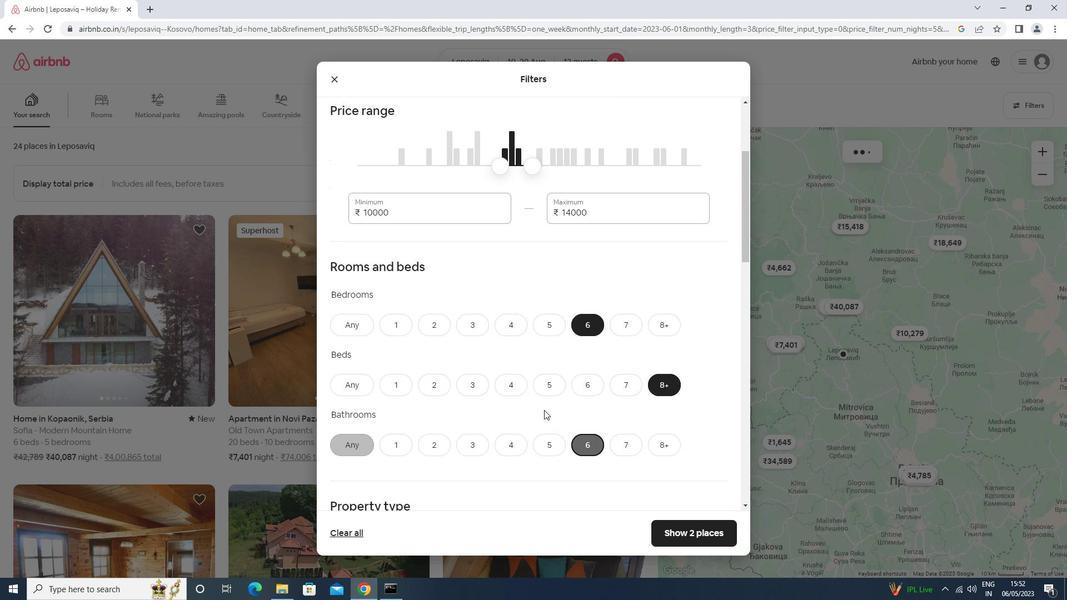 
Action: Mouse scrolled (542, 409) with delta (0, 0)
Screenshot: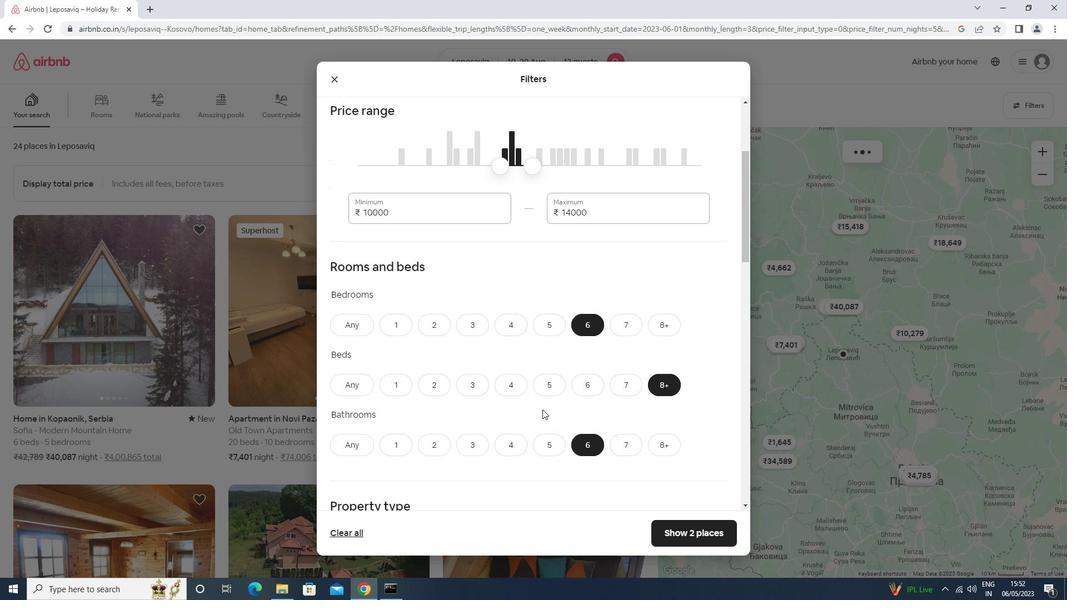 
Action: Mouse moved to (399, 306)
Screenshot: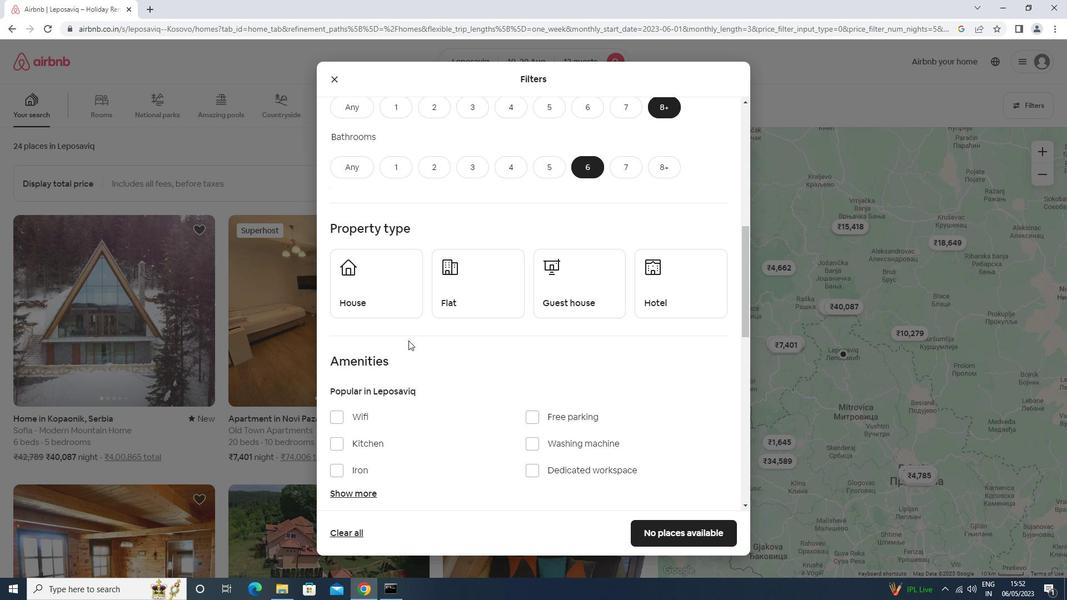 
Action: Mouse pressed left at (399, 306)
Screenshot: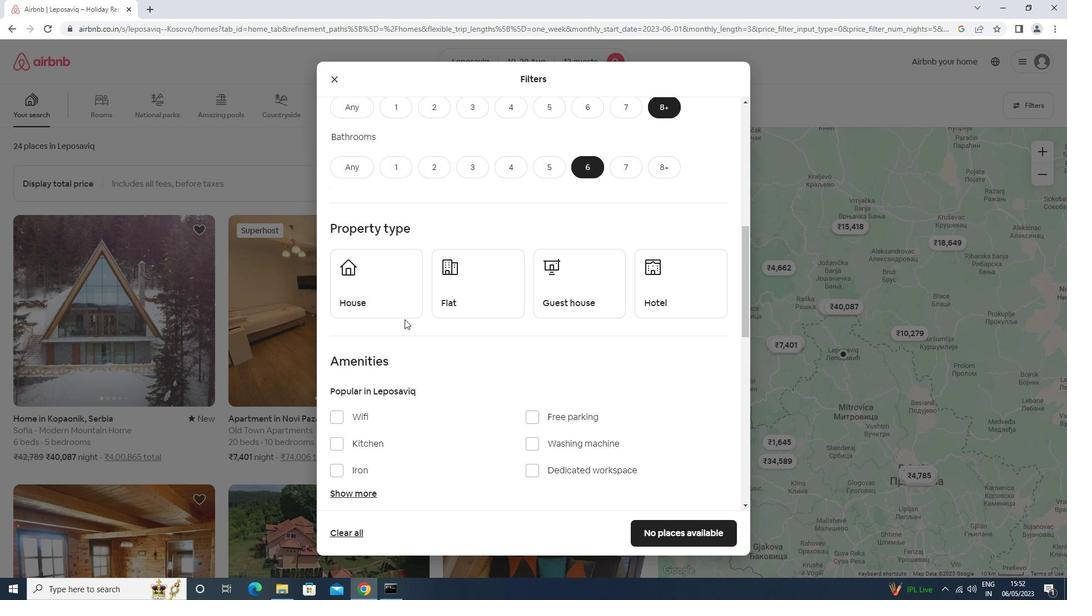 
Action: Mouse moved to (472, 310)
Screenshot: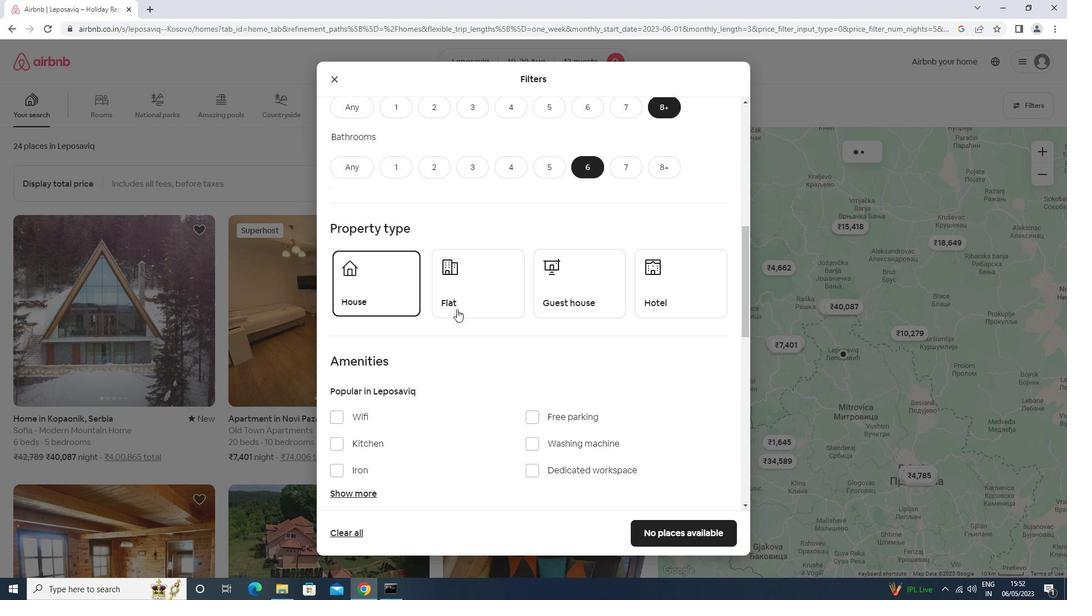 
Action: Mouse pressed left at (472, 310)
Screenshot: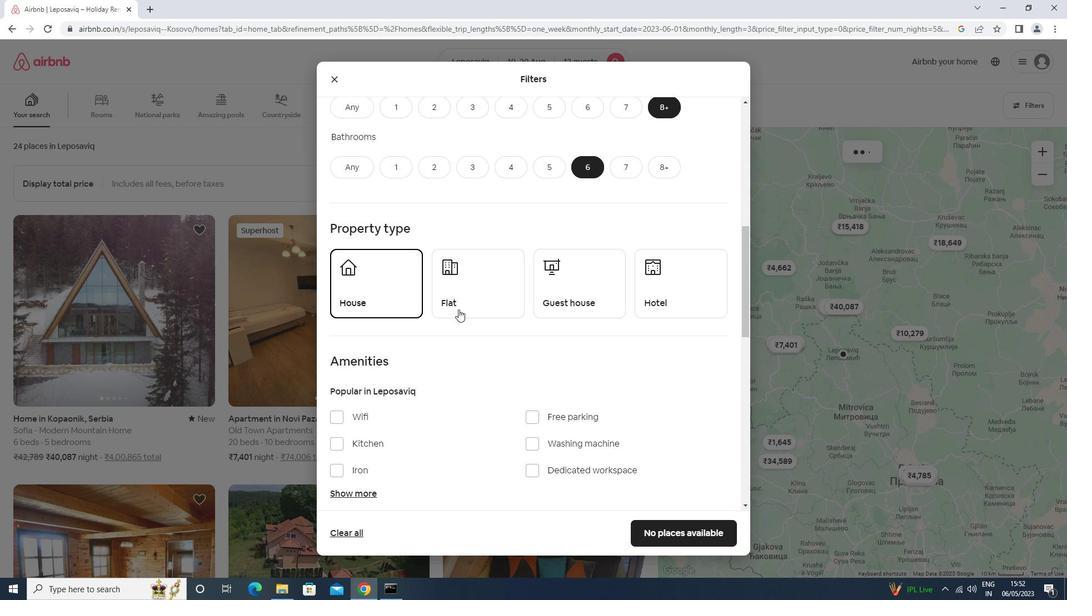 
Action: Mouse moved to (581, 301)
Screenshot: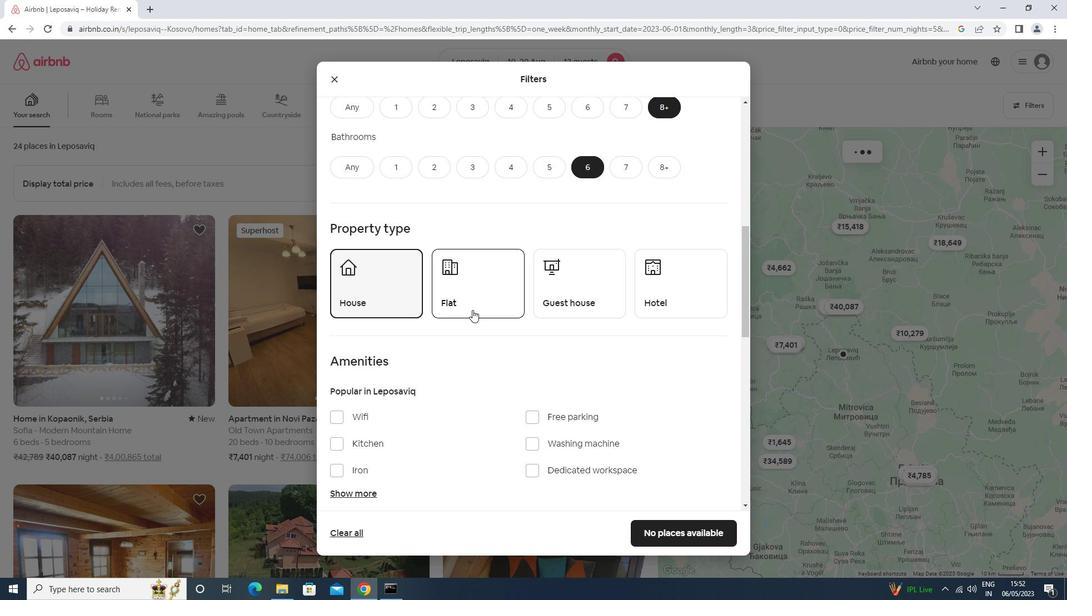 
Action: Mouse pressed left at (581, 301)
Screenshot: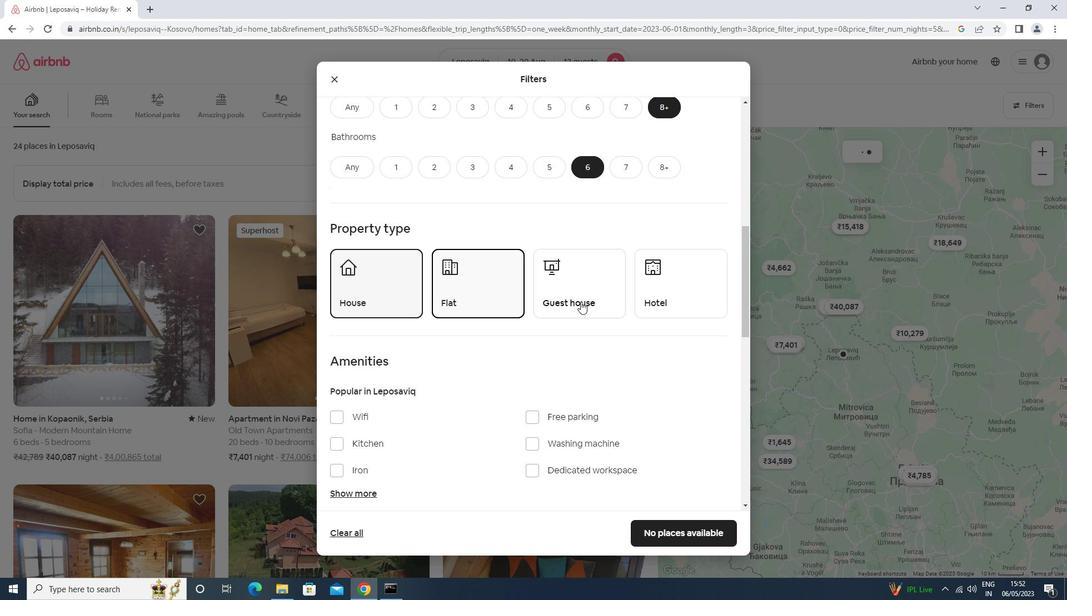 
Action: Mouse moved to (580, 301)
Screenshot: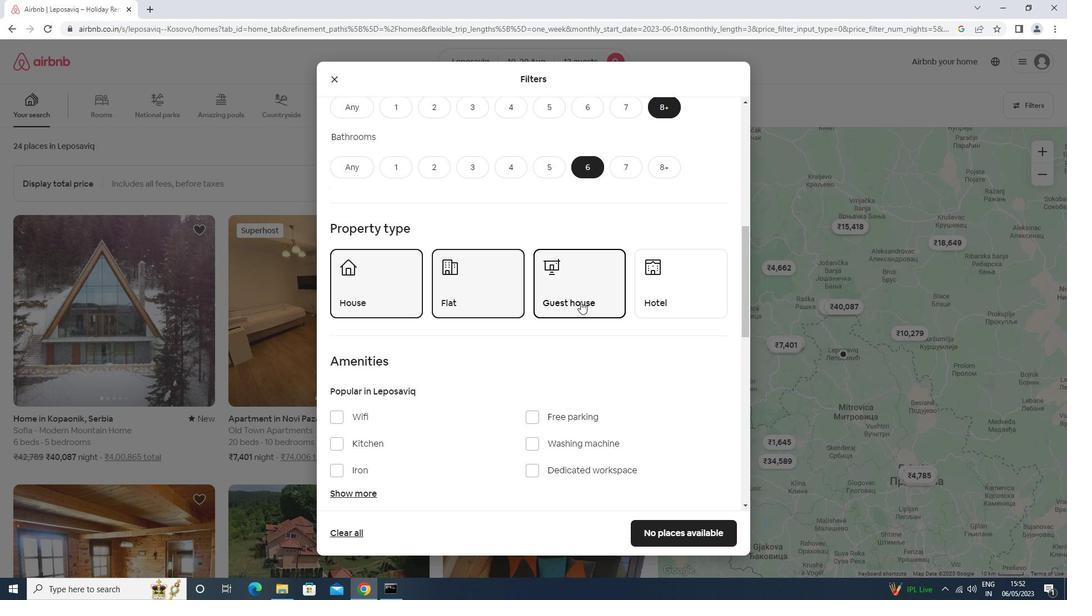 
Action: Mouse scrolled (580, 301) with delta (0, 0)
Screenshot: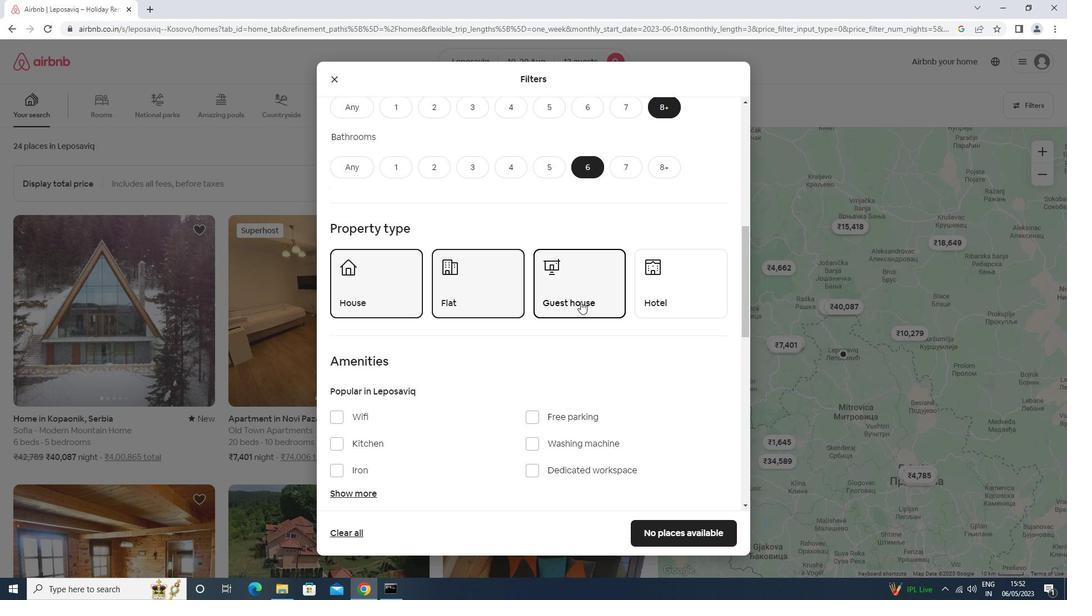 
Action: Mouse scrolled (580, 301) with delta (0, 0)
Screenshot: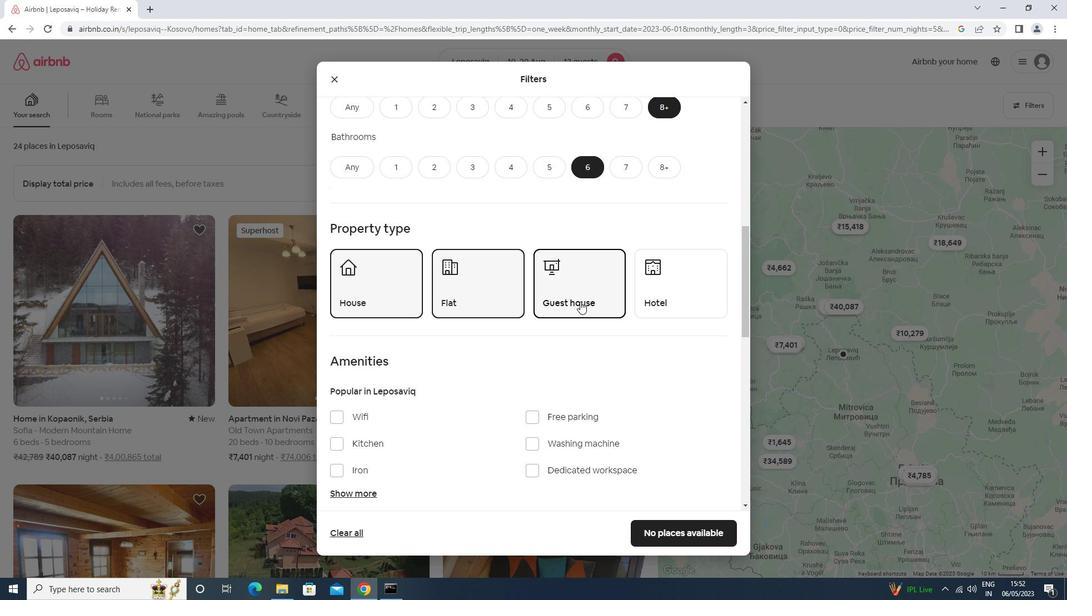 
Action: Mouse moved to (359, 379)
Screenshot: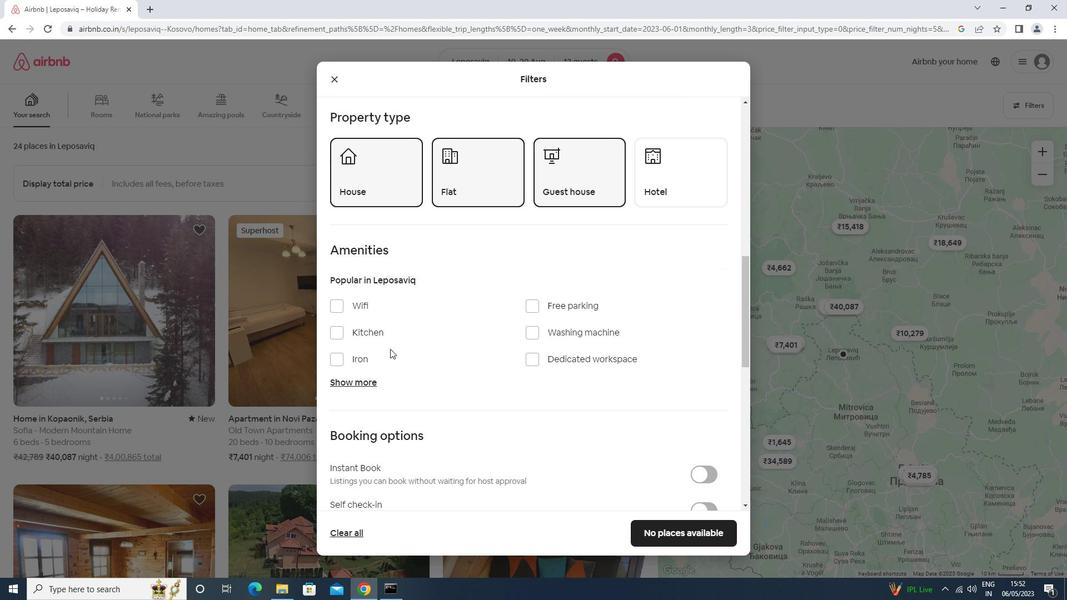 
Action: Mouse pressed left at (359, 379)
Screenshot: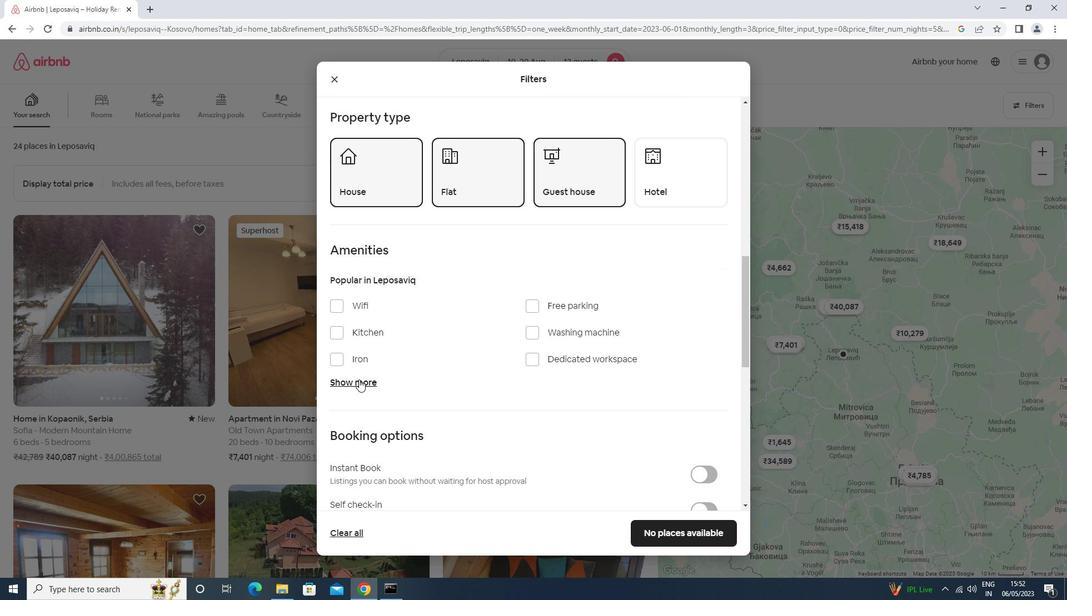
Action: Mouse moved to (362, 377)
Screenshot: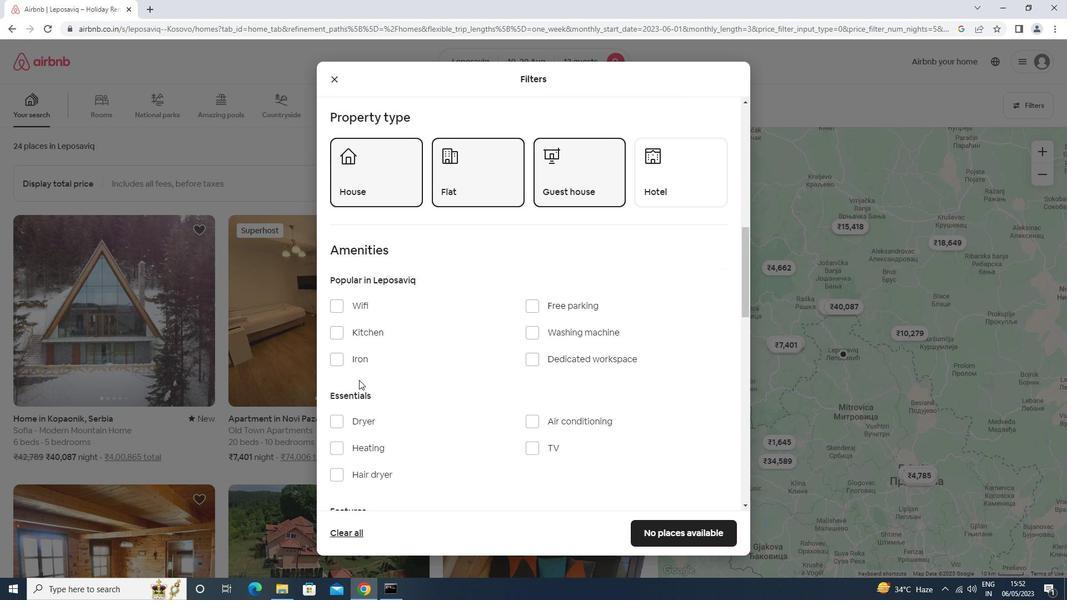 
Action: Mouse scrolled (362, 377) with delta (0, 0)
Screenshot: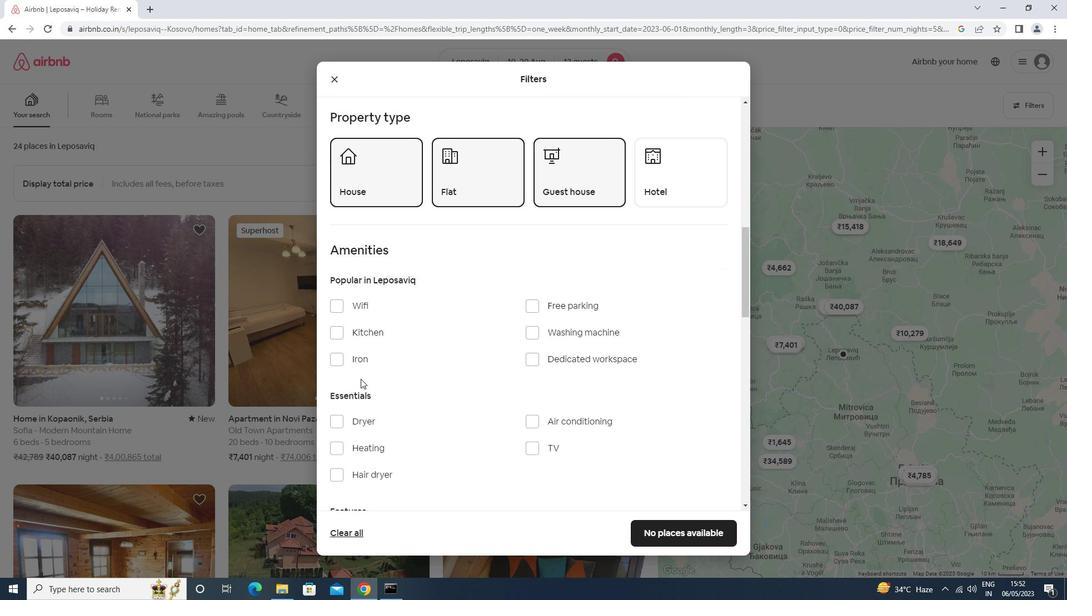 
Action: Mouse scrolled (362, 377) with delta (0, 0)
Screenshot: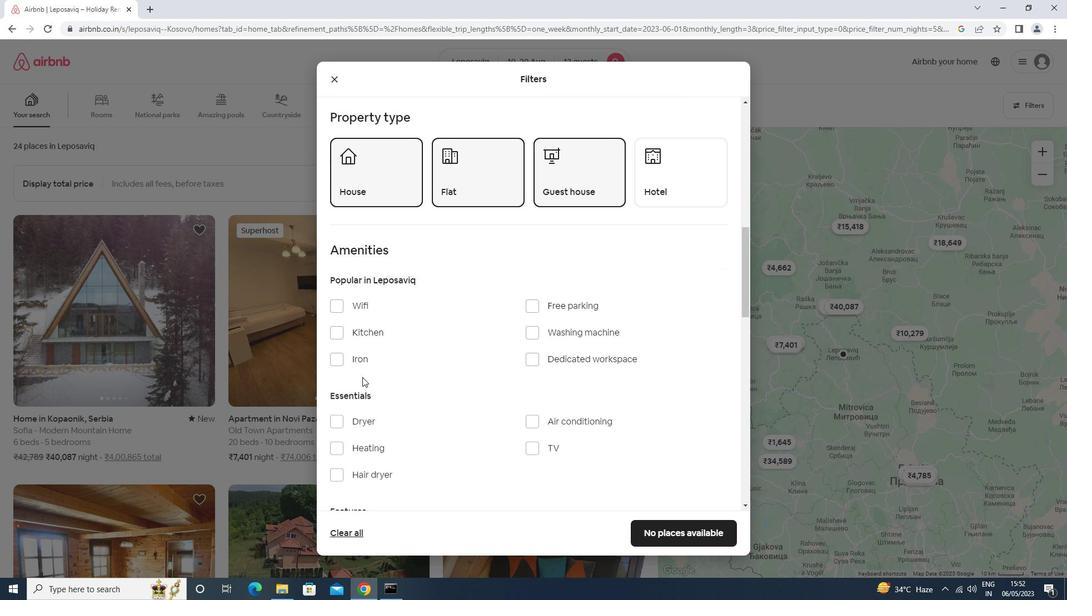 
Action: Mouse scrolled (362, 377) with delta (0, 0)
Screenshot: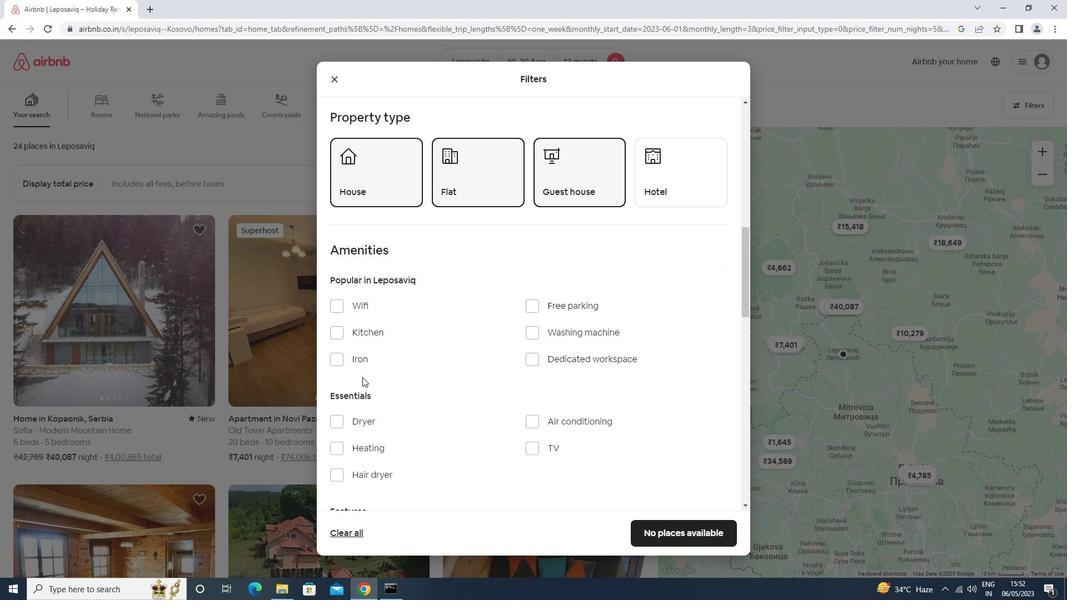 
Action: Mouse moved to (527, 284)
Screenshot: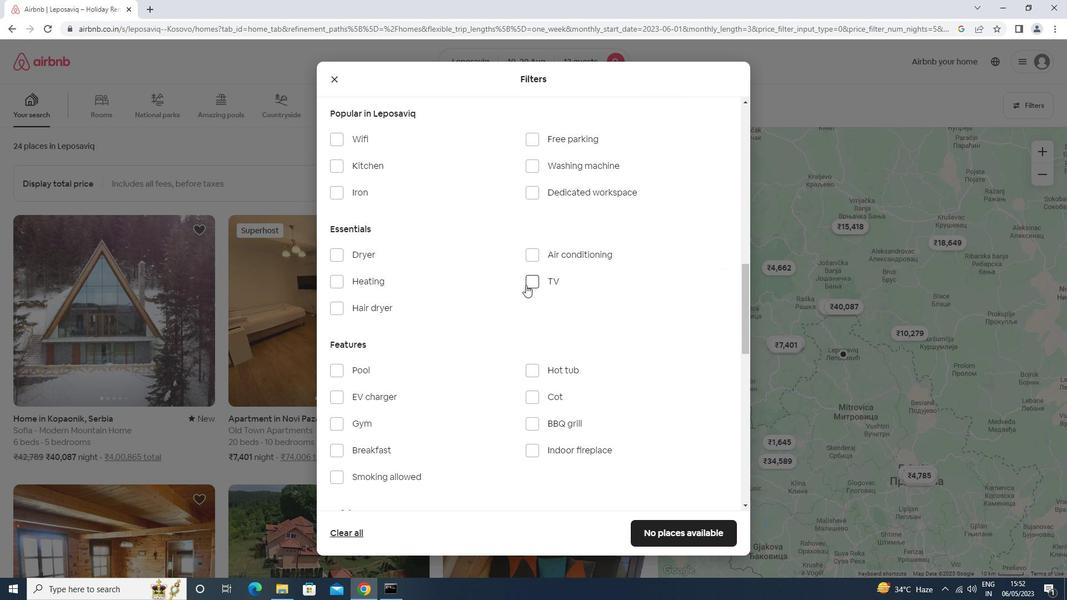 
Action: Mouse pressed left at (527, 284)
Screenshot: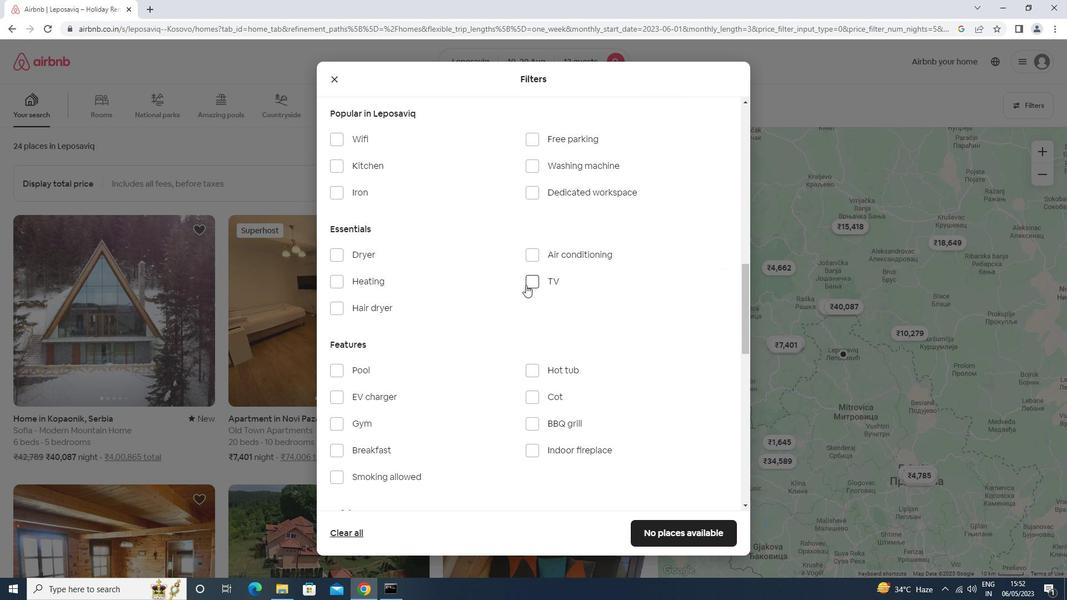 
Action: Mouse moved to (370, 424)
Screenshot: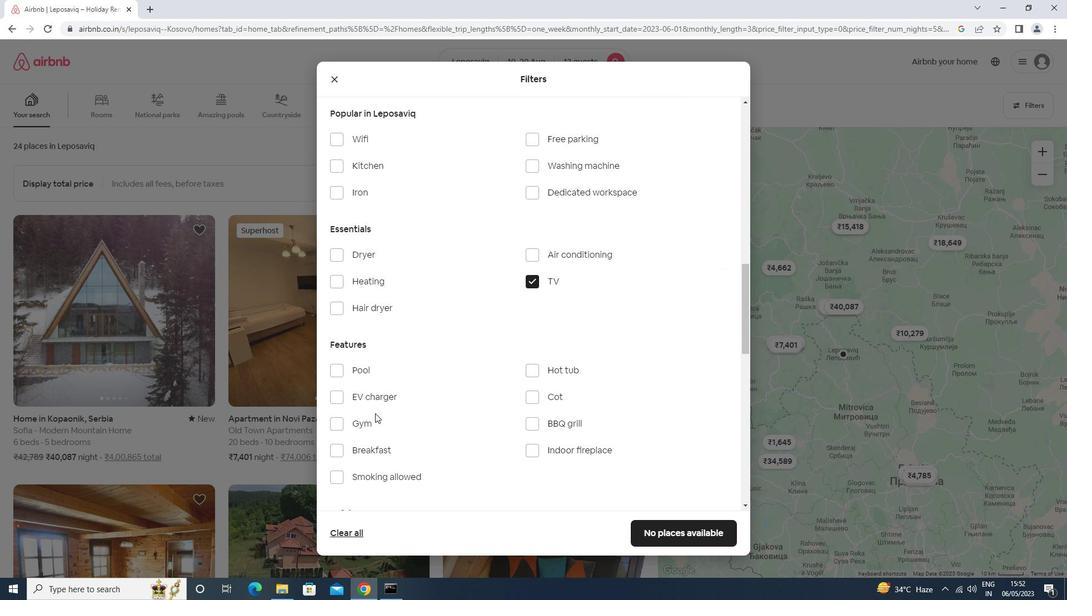 
Action: Mouse pressed left at (370, 424)
Screenshot: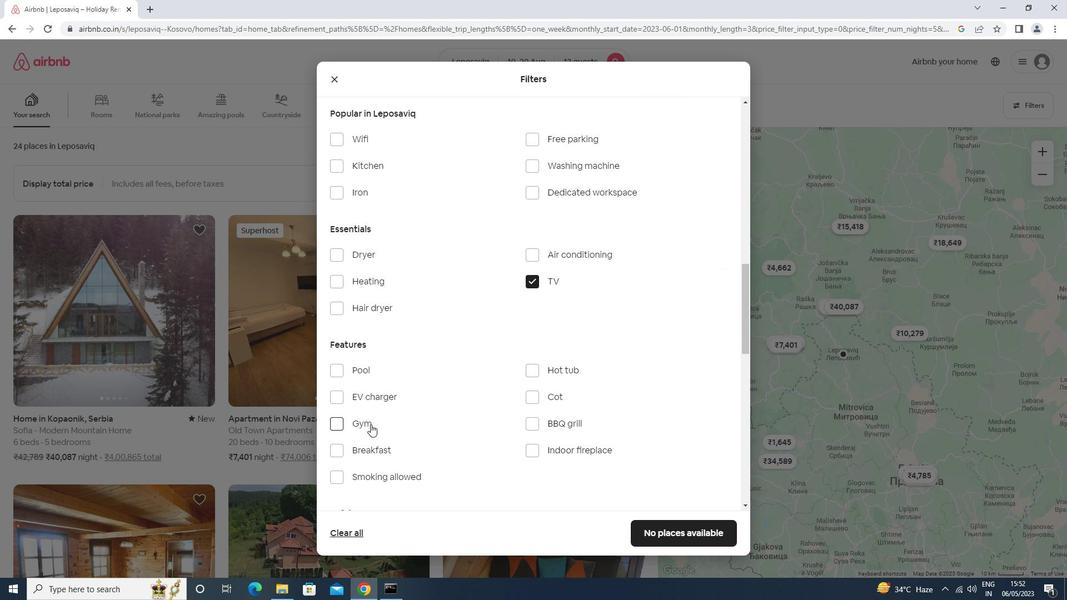 
Action: Mouse moved to (375, 448)
Screenshot: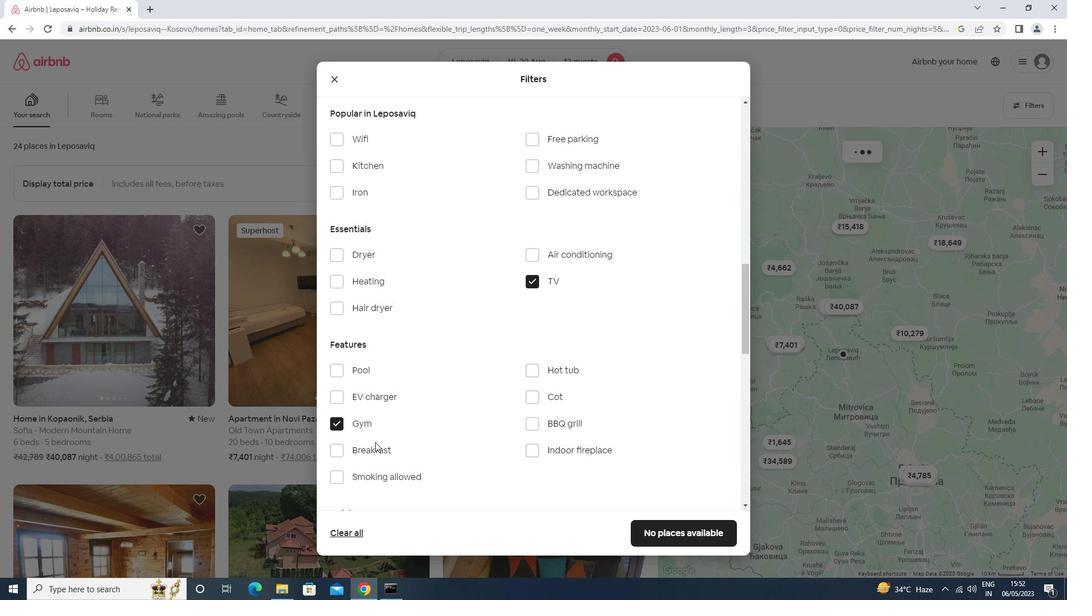 
Action: Mouse pressed left at (375, 448)
Screenshot: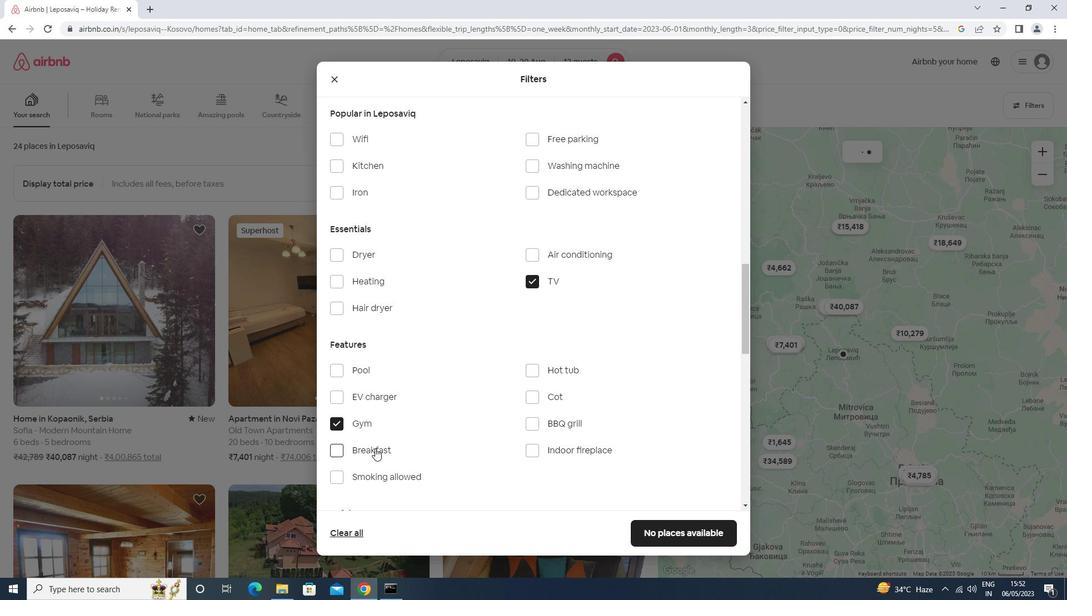 
Action: Mouse moved to (365, 137)
Screenshot: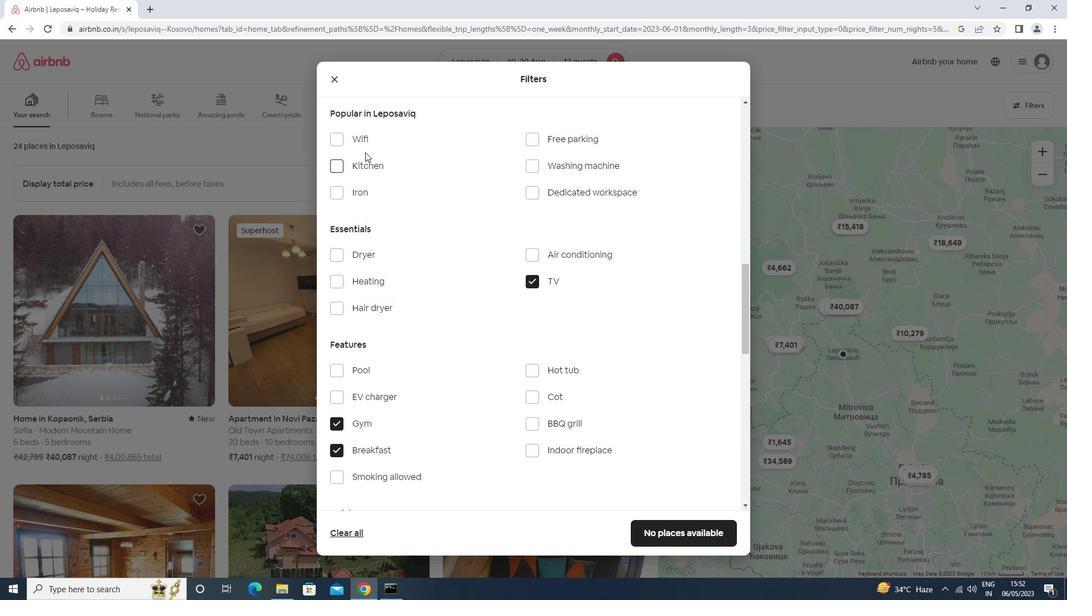 
Action: Mouse pressed left at (365, 137)
Screenshot: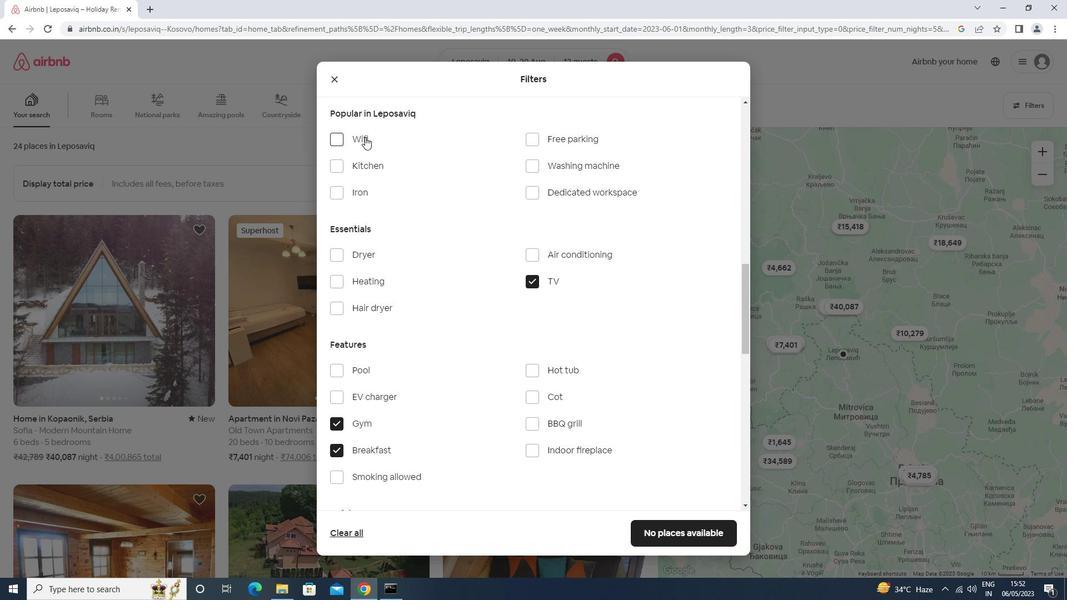 
Action: Mouse moved to (540, 143)
Screenshot: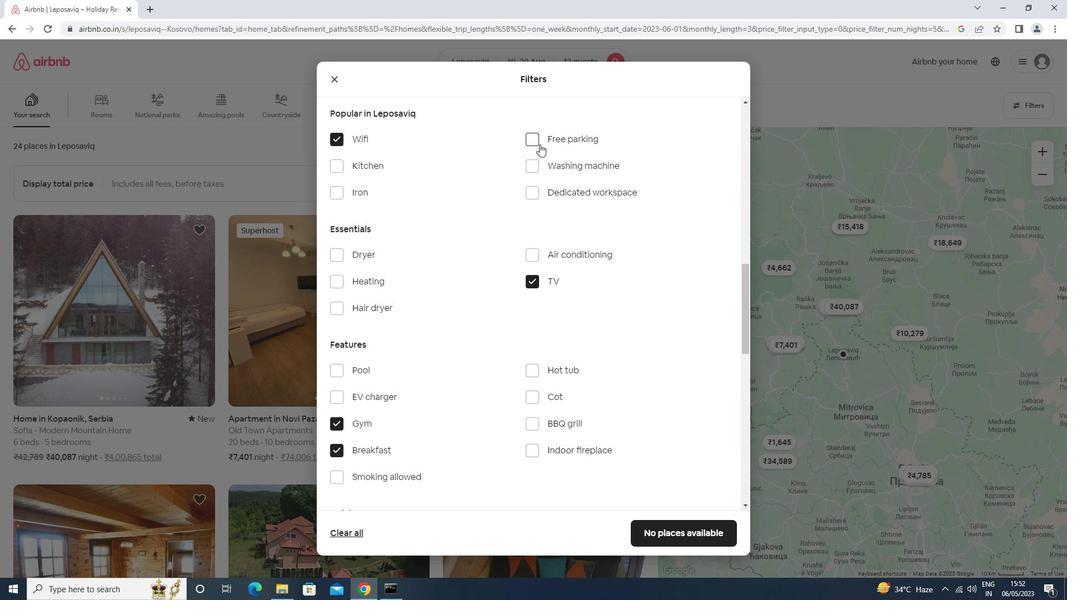 
Action: Mouse pressed left at (540, 143)
Screenshot: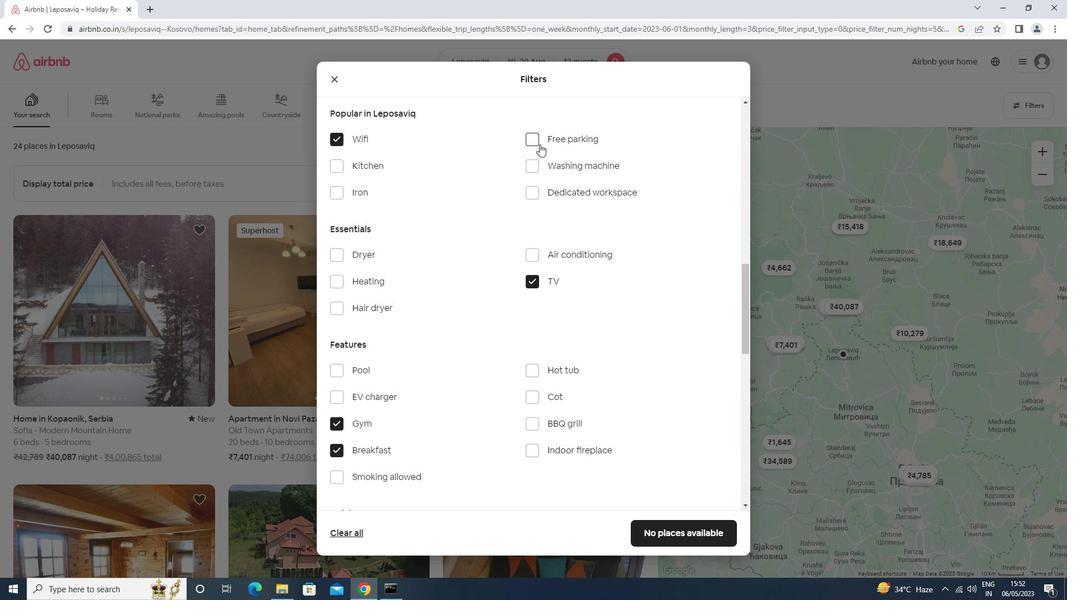 
Action: Mouse moved to (459, 283)
Screenshot: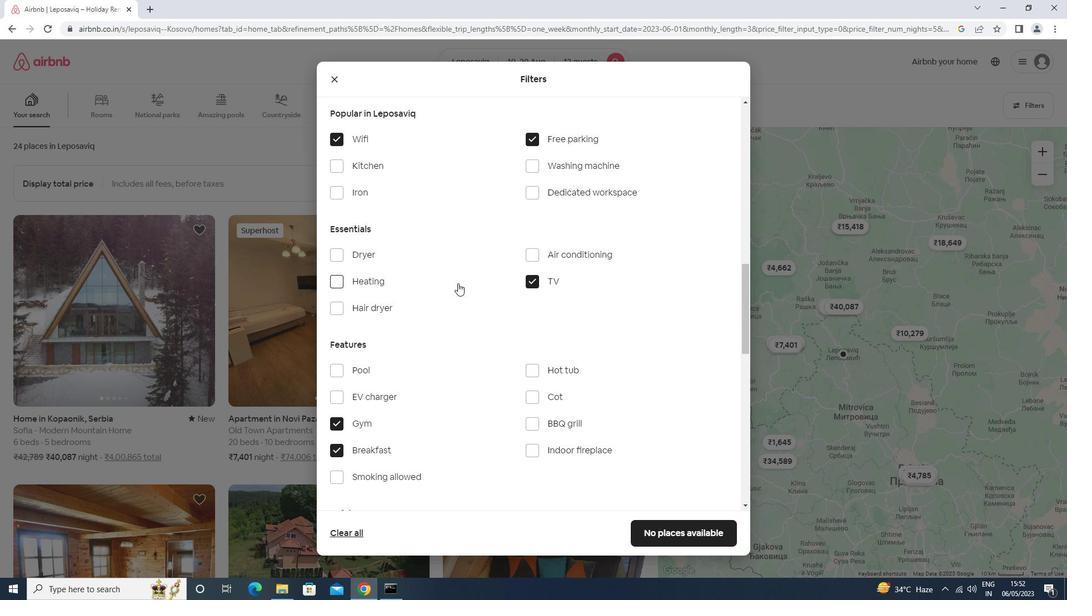 
Action: Mouse scrolled (459, 283) with delta (0, 0)
Screenshot: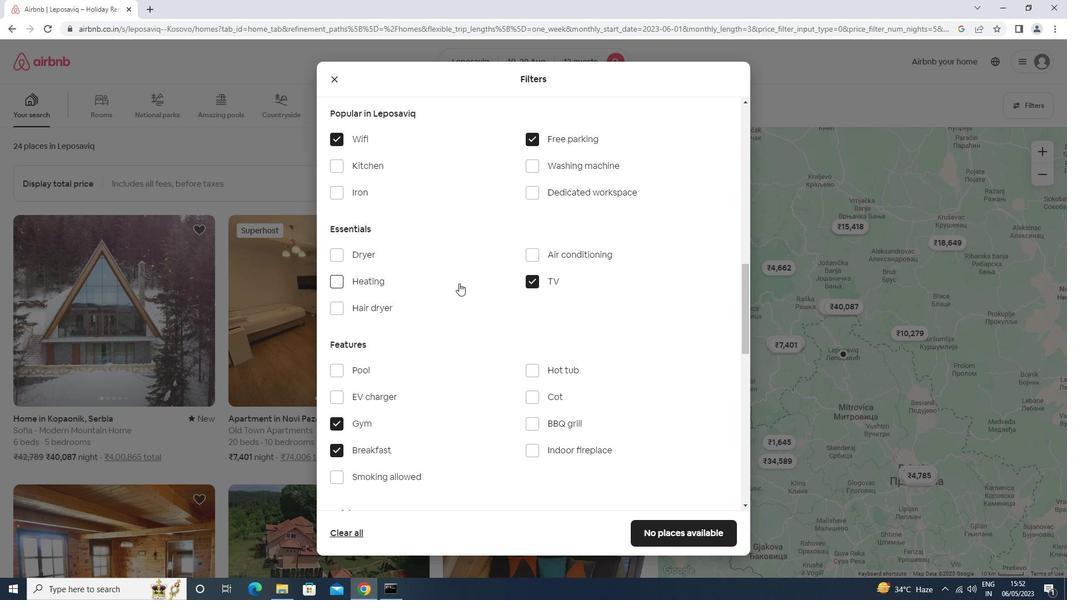 
Action: Mouse scrolled (459, 283) with delta (0, 0)
Screenshot: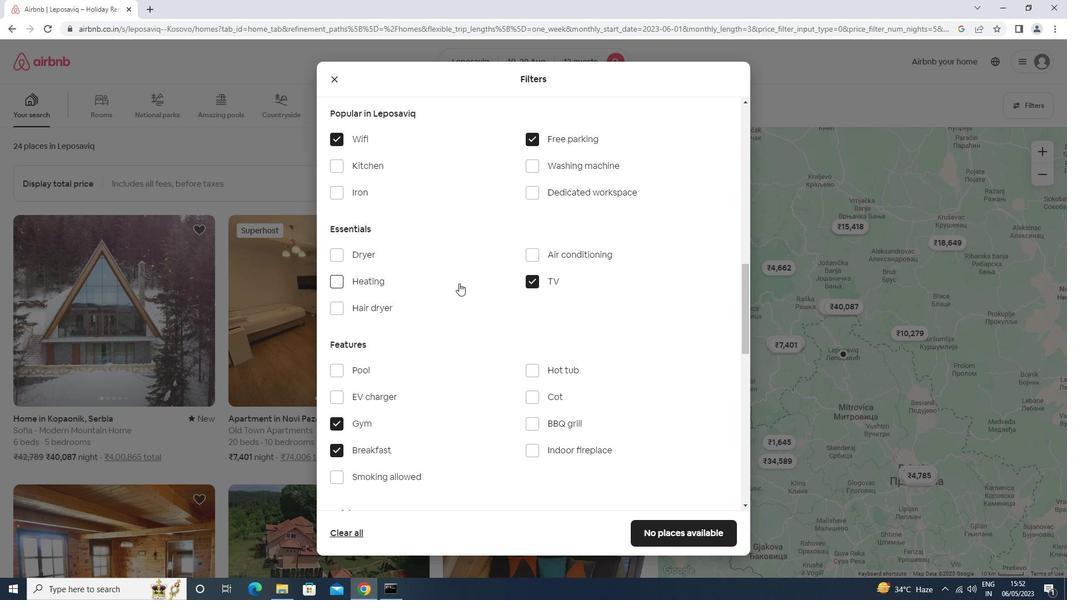 
Action: Mouse moved to (472, 353)
Screenshot: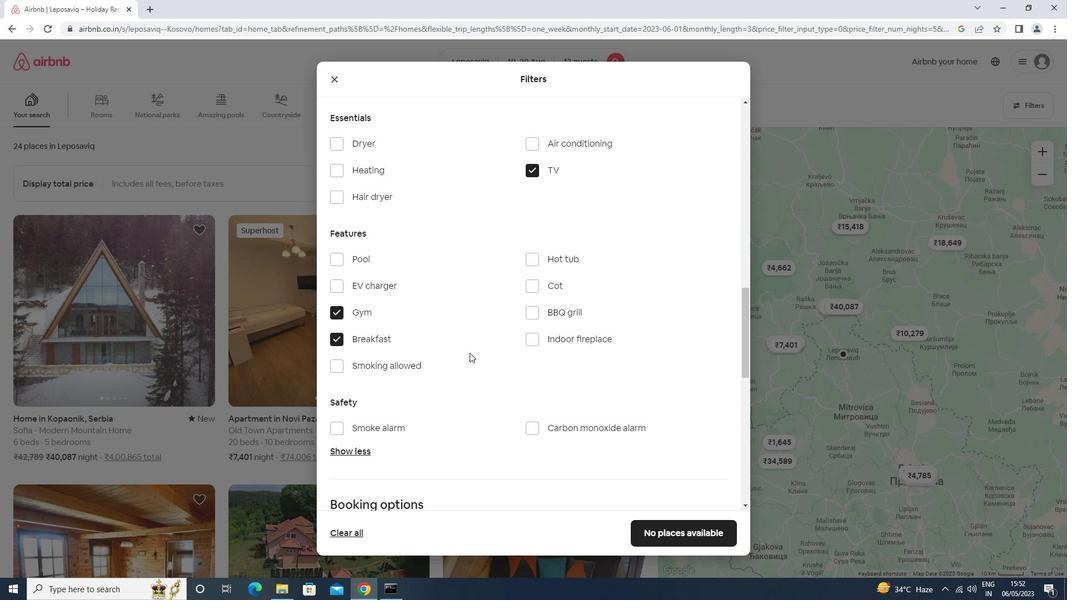 
Action: Mouse scrolled (472, 352) with delta (0, 0)
Screenshot: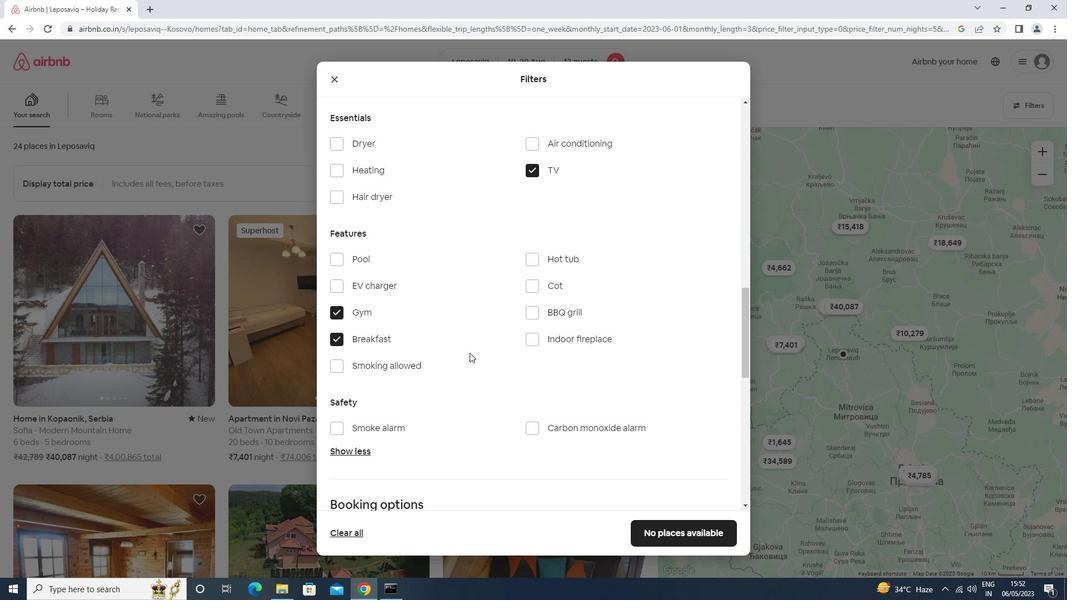 
Action: Mouse scrolled (472, 352) with delta (0, 0)
Screenshot: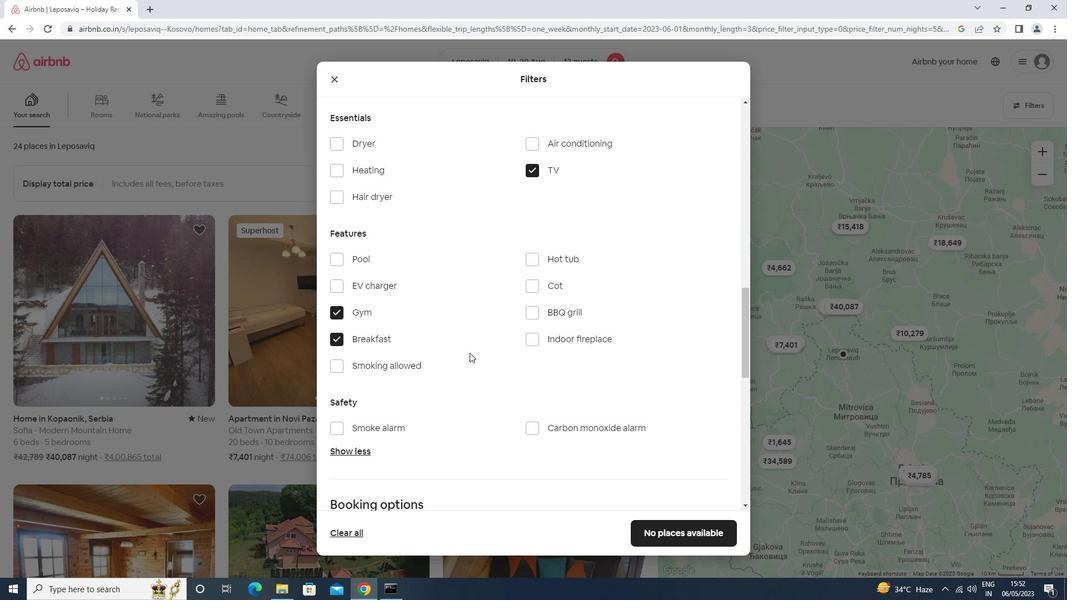 
Action: Mouse scrolled (472, 352) with delta (0, 0)
Screenshot: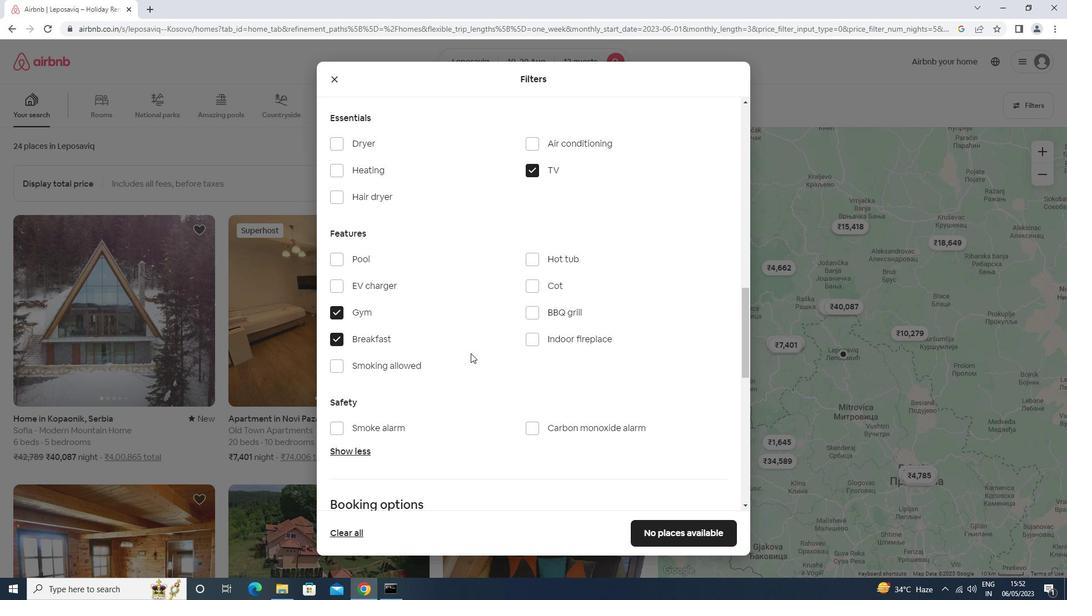 
Action: Mouse moved to (702, 412)
Screenshot: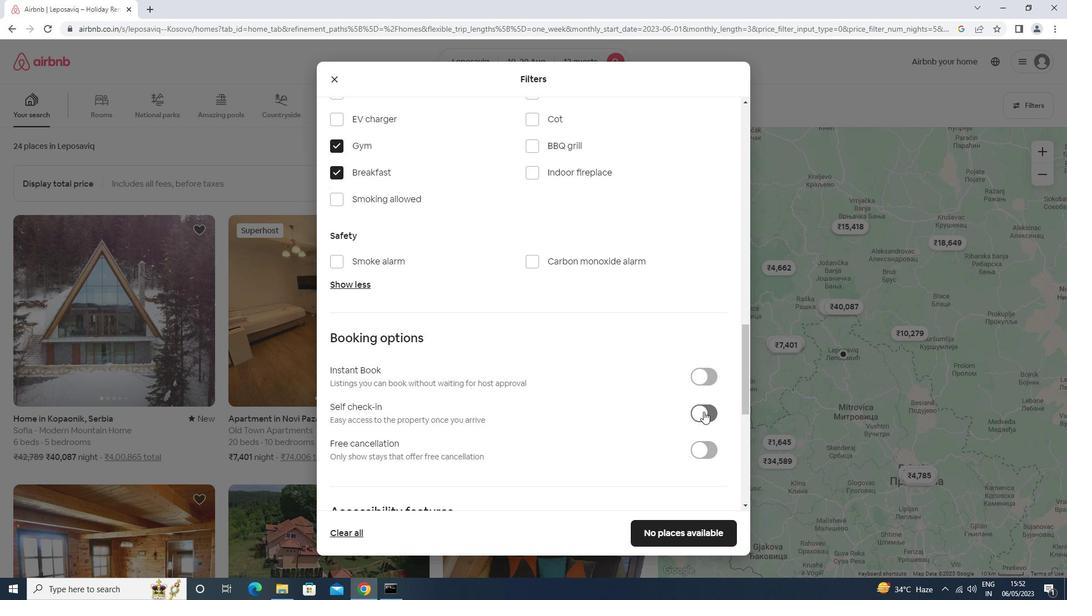 
Action: Mouse pressed left at (702, 412)
Screenshot: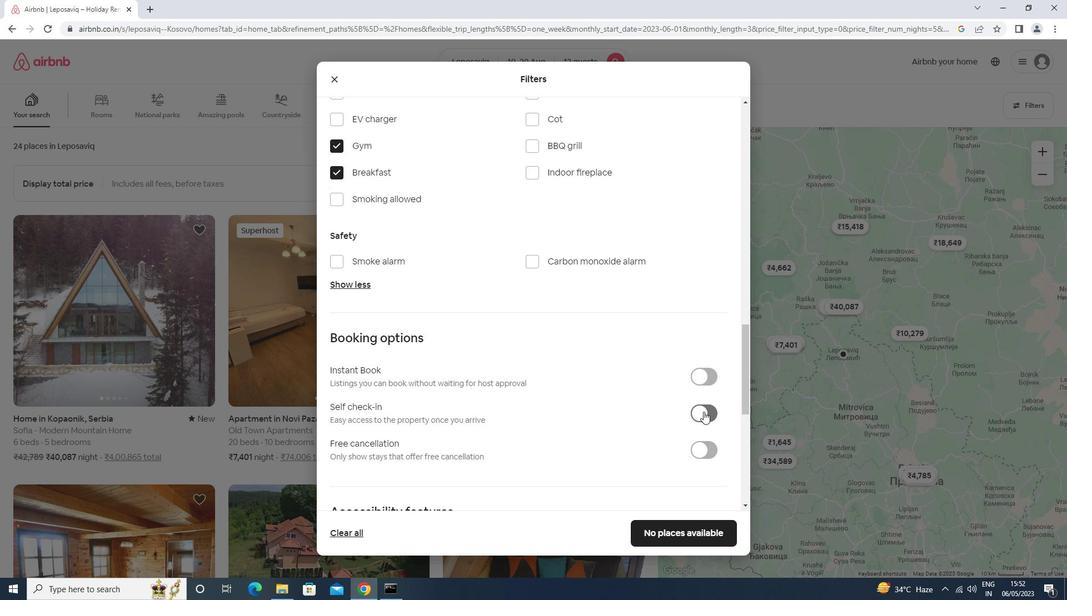 
Action: Mouse moved to (487, 415)
Screenshot: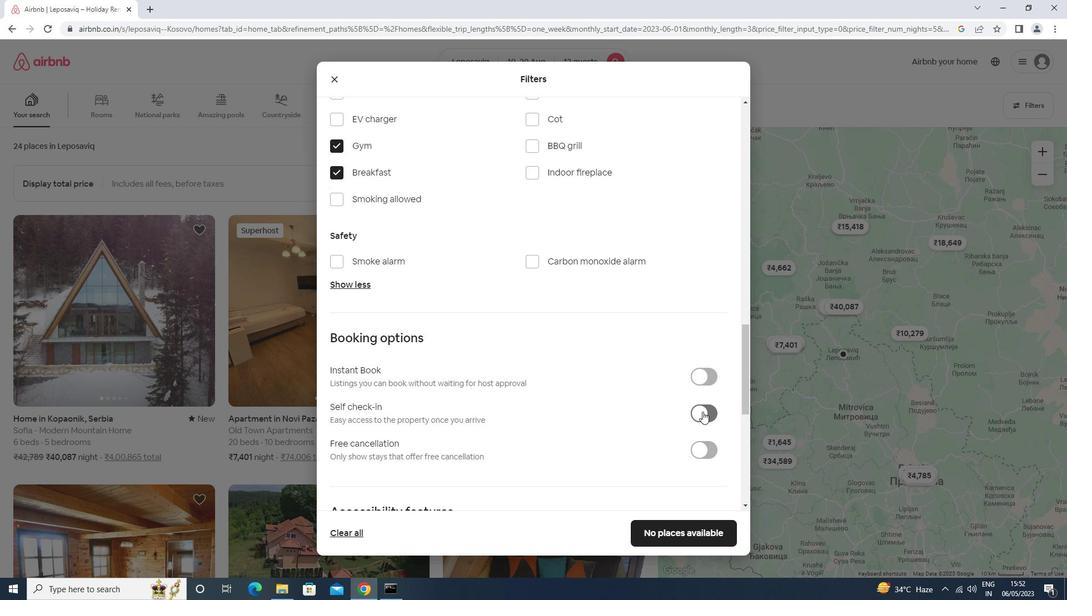 
Action: Mouse scrolled (487, 414) with delta (0, 0)
Screenshot: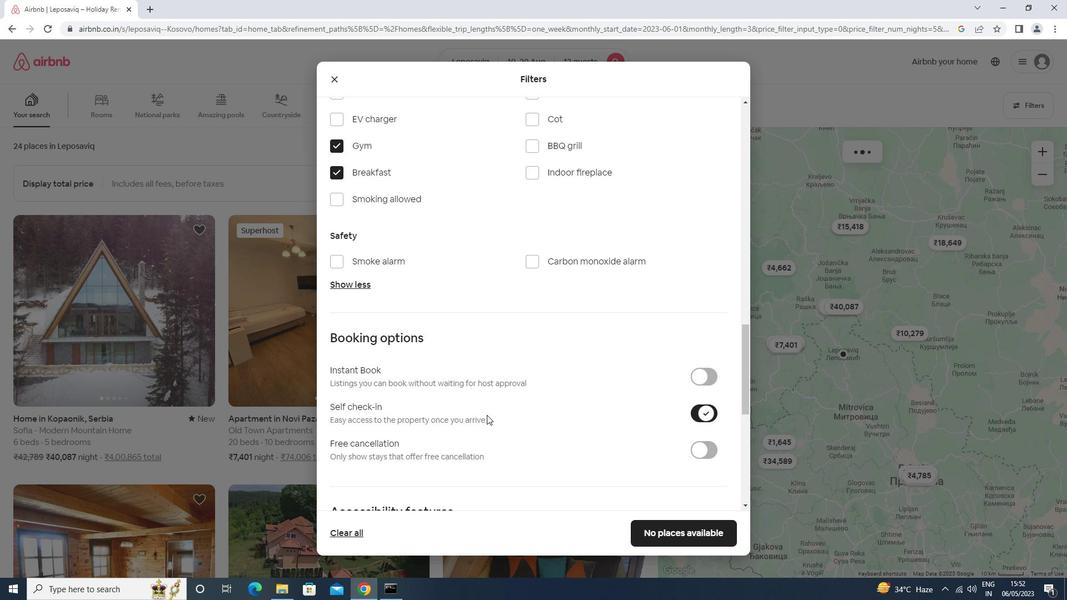 
Action: Mouse scrolled (487, 414) with delta (0, 0)
Screenshot: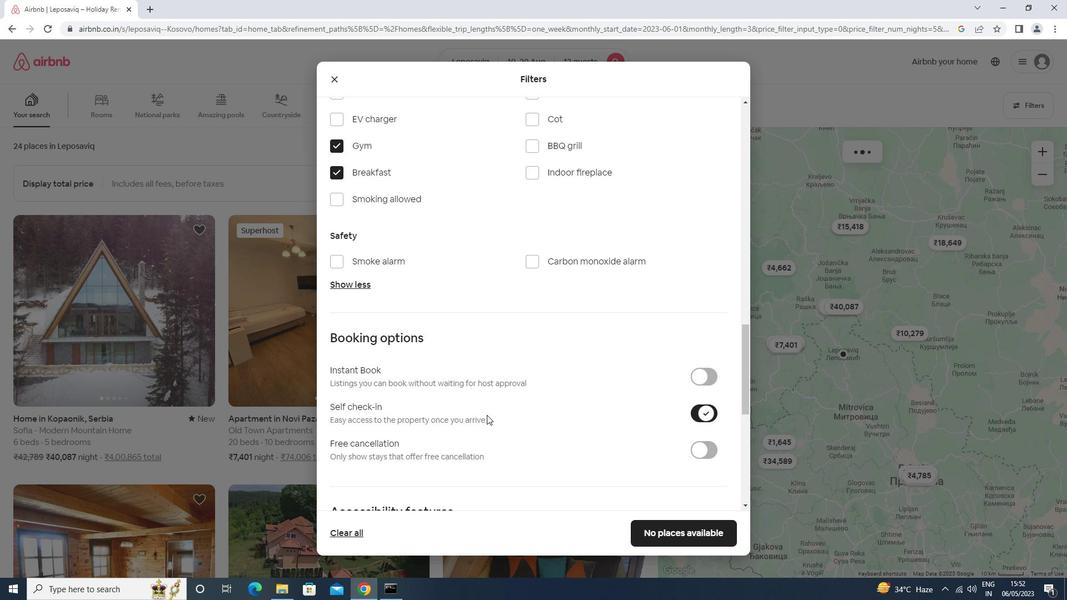 
Action: Mouse scrolled (487, 414) with delta (0, 0)
Screenshot: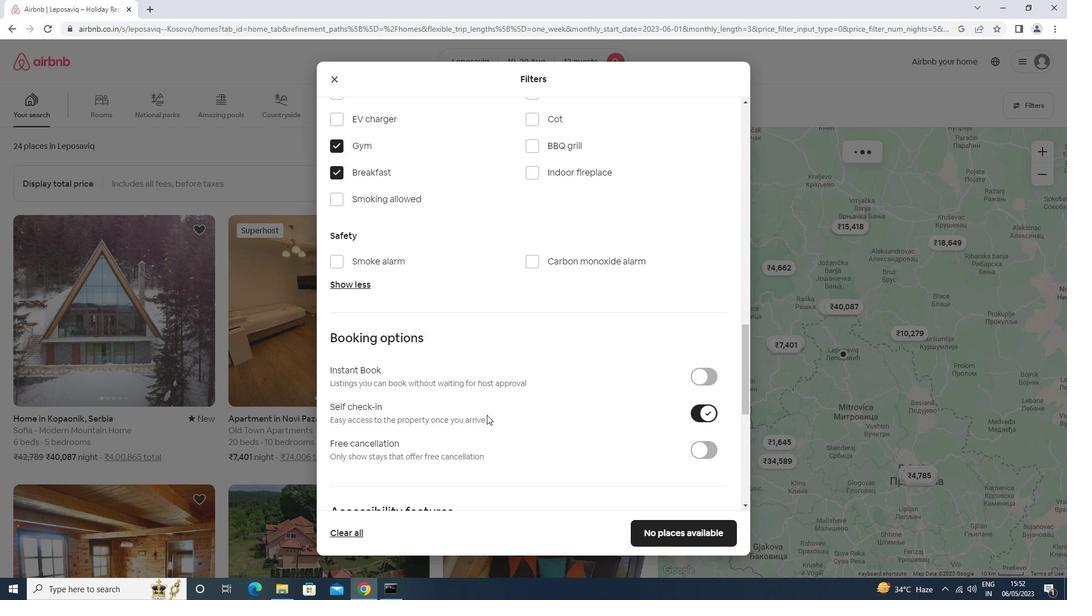 
Action: Mouse scrolled (487, 416) with delta (0, 0)
Screenshot: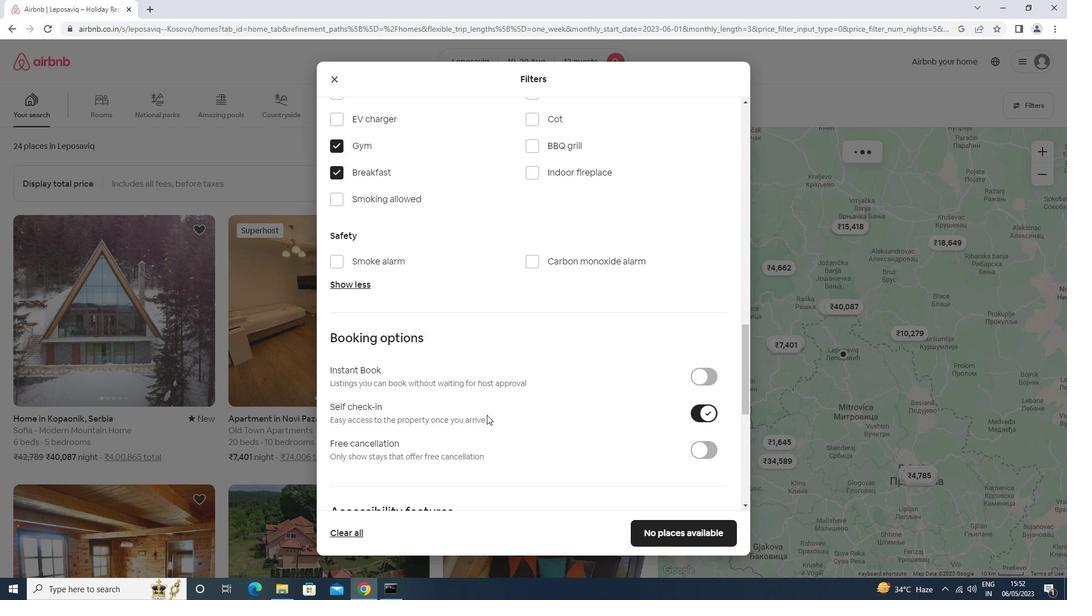 
Action: Mouse scrolled (487, 414) with delta (0, 0)
Screenshot: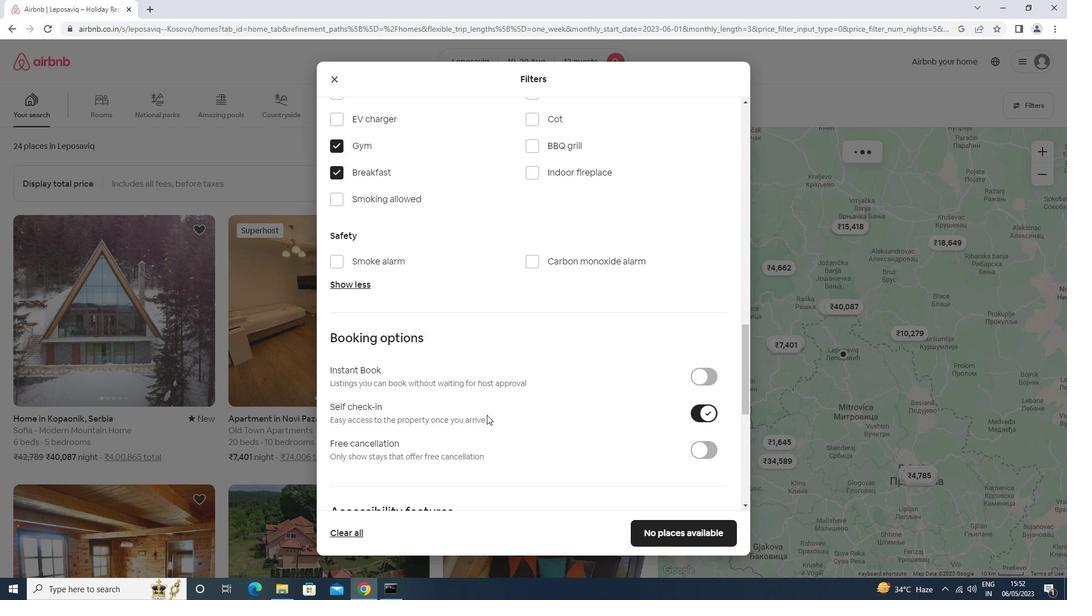 
Action: Mouse scrolled (487, 414) with delta (0, 0)
Screenshot: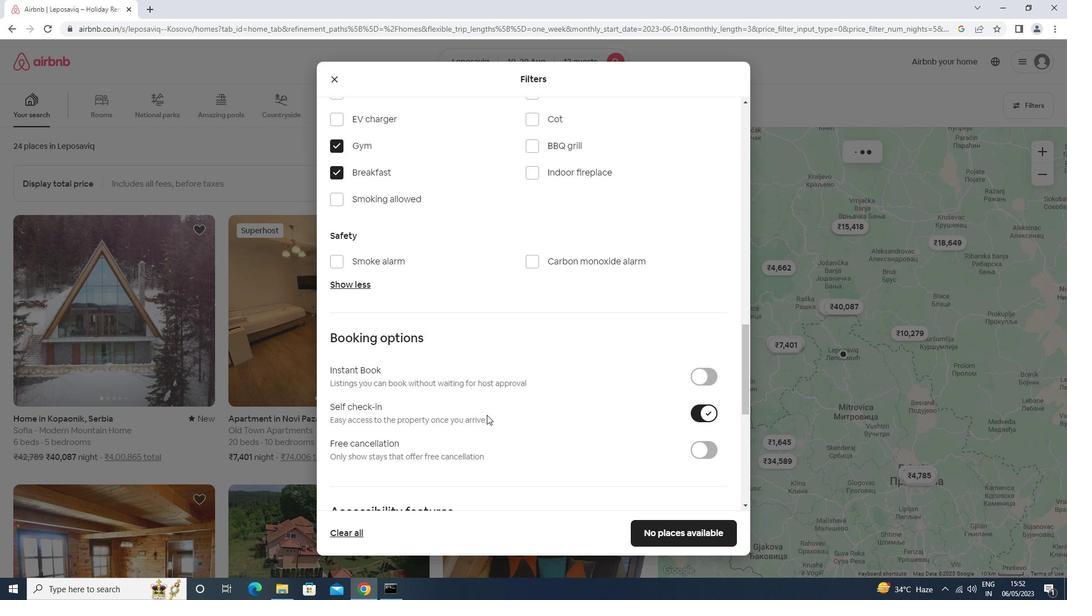 
Action: Mouse moved to (407, 469)
Screenshot: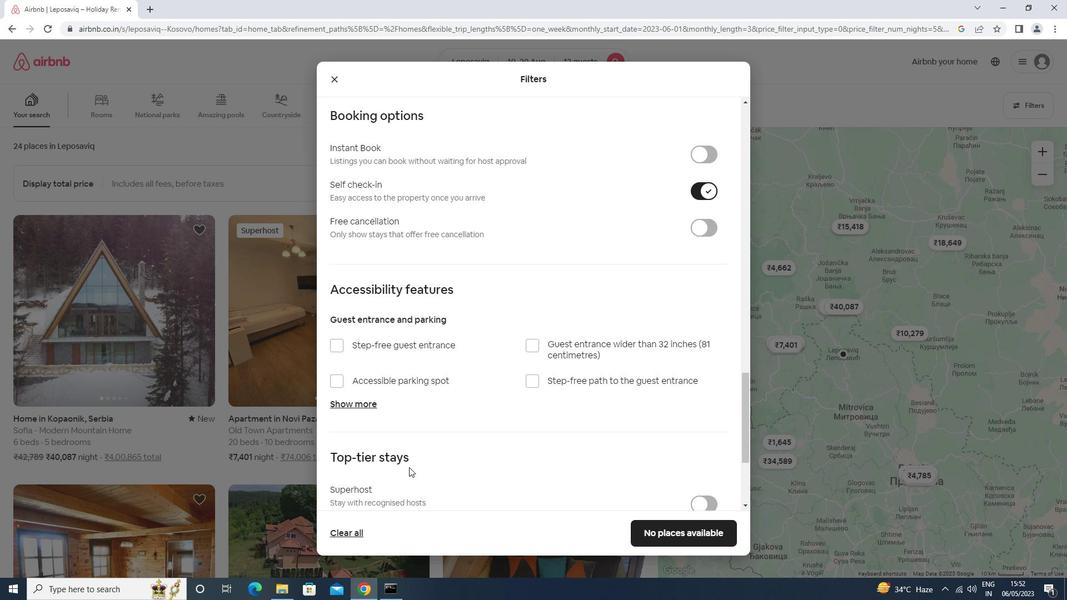 
Action: Mouse scrolled (407, 468) with delta (0, 0)
Screenshot: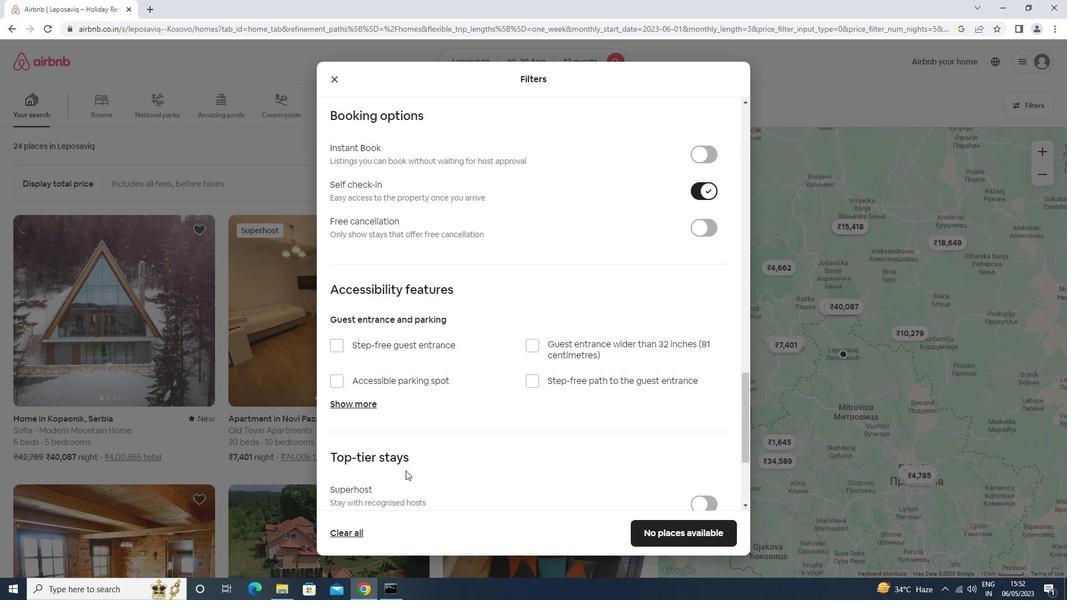 
Action: Mouse scrolled (407, 468) with delta (0, 0)
Screenshot: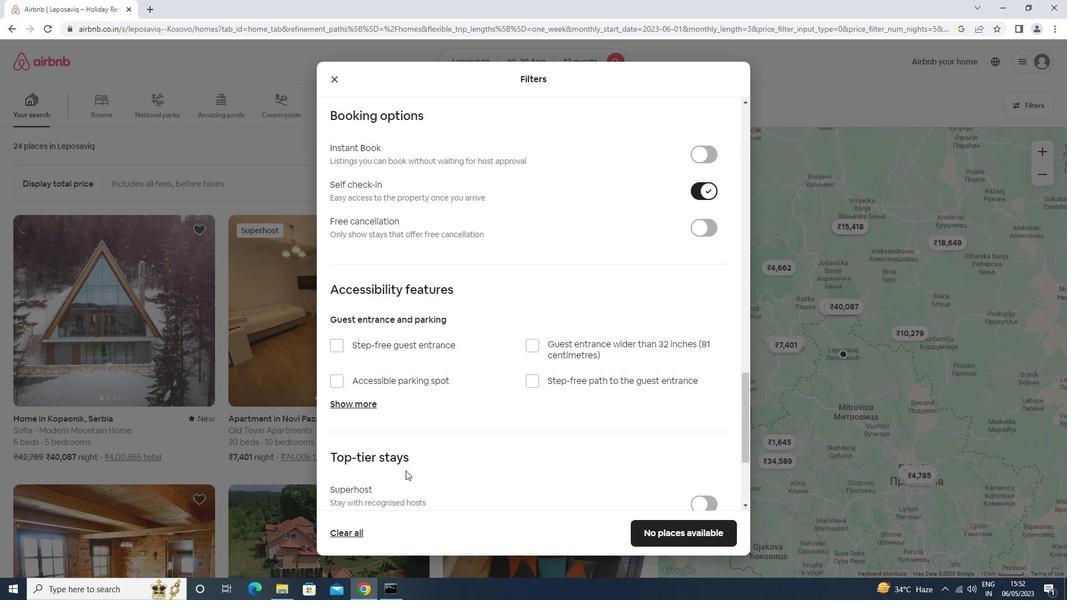 
Action: Mouse scrolled (407, 468) with delta (0, 0)
Screenshot: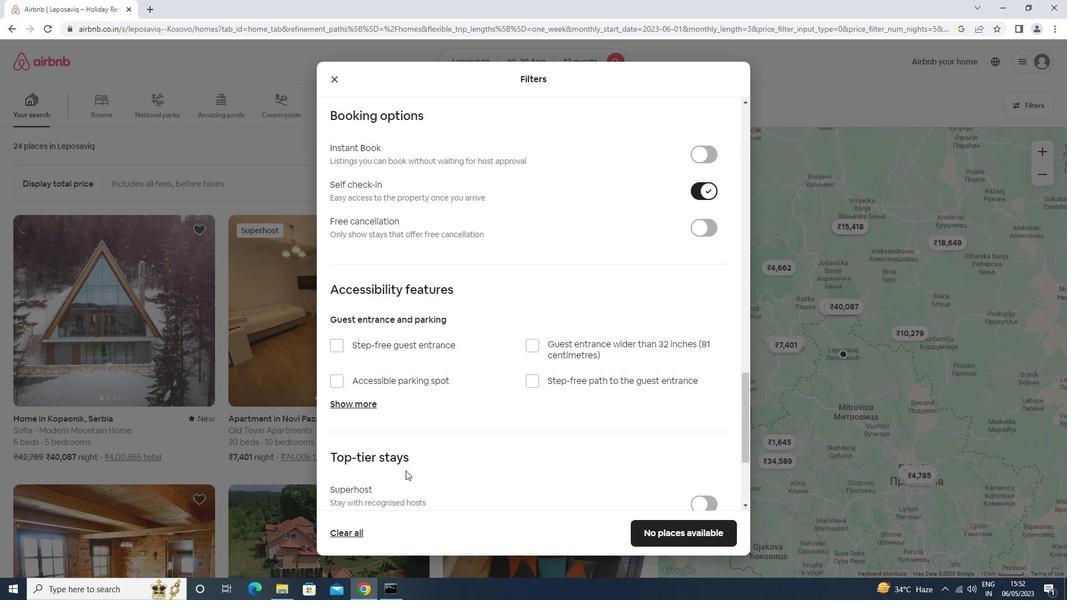 
Action: Mouse scrolled (407, 468) with delta (0, 0)
Screenshot: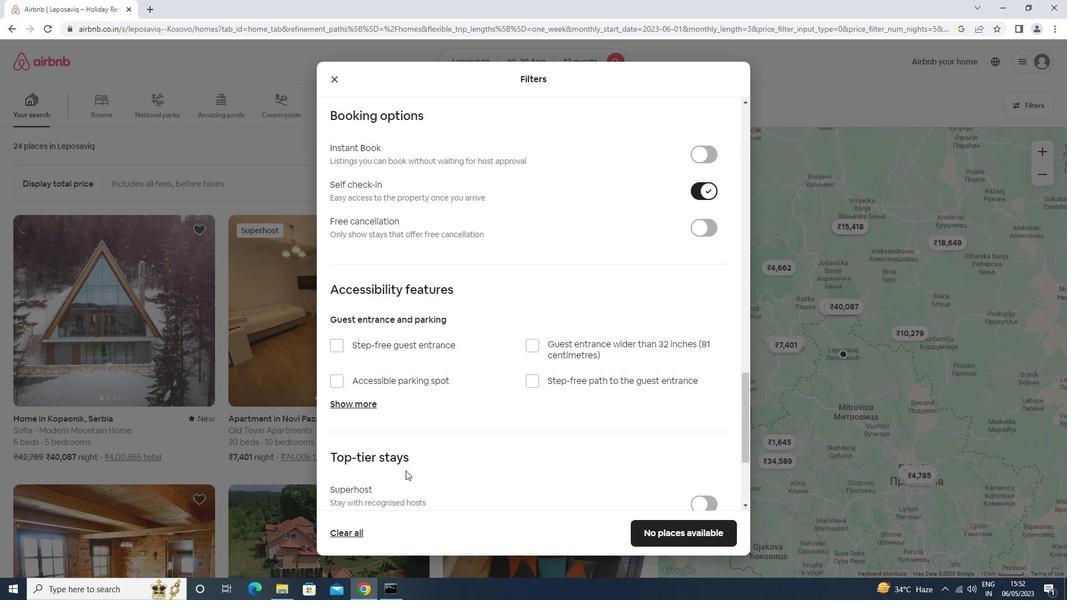
Action: Mouse moved to (368, 430)
Screenshot: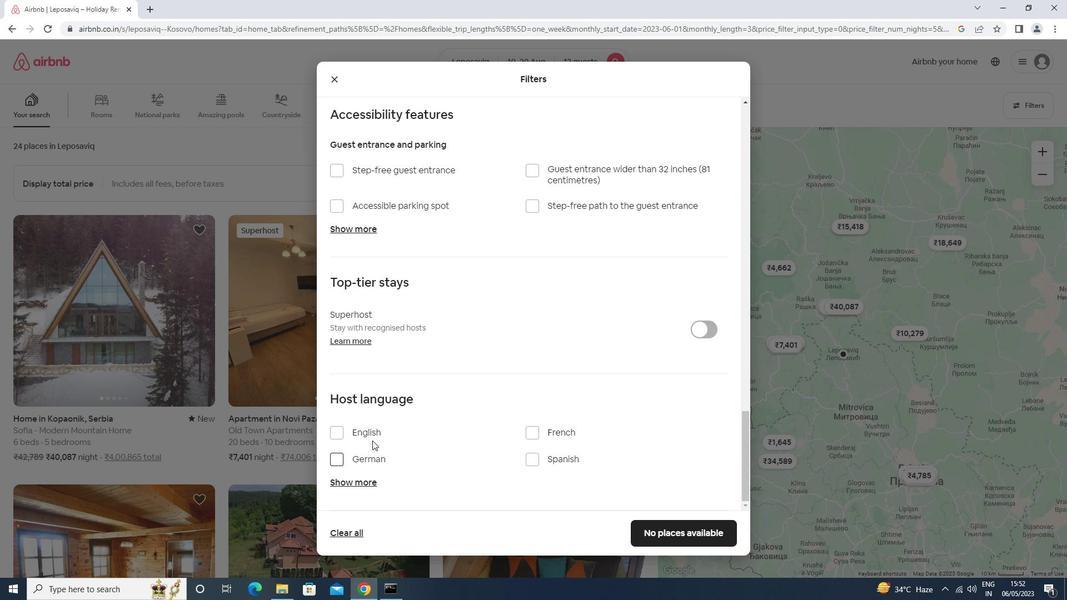 
Action: Mouse pressed left at (368, 430)
Screenshot: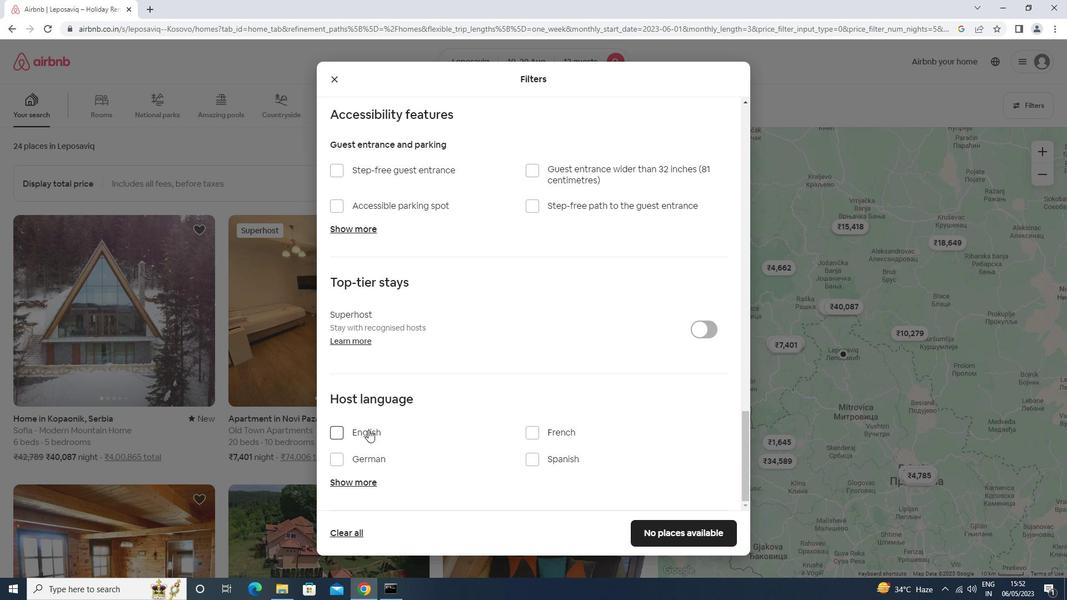 
Action: Mouse moved to (698, 531)
Screenshot: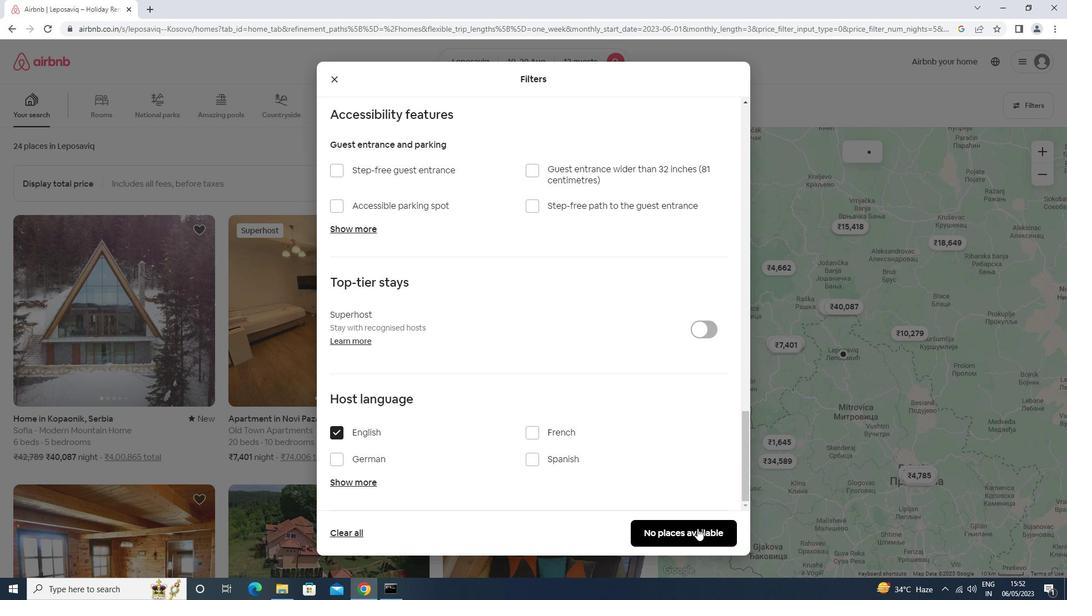 
Action: Mouse pressed left at (698, 531)
Screenshot: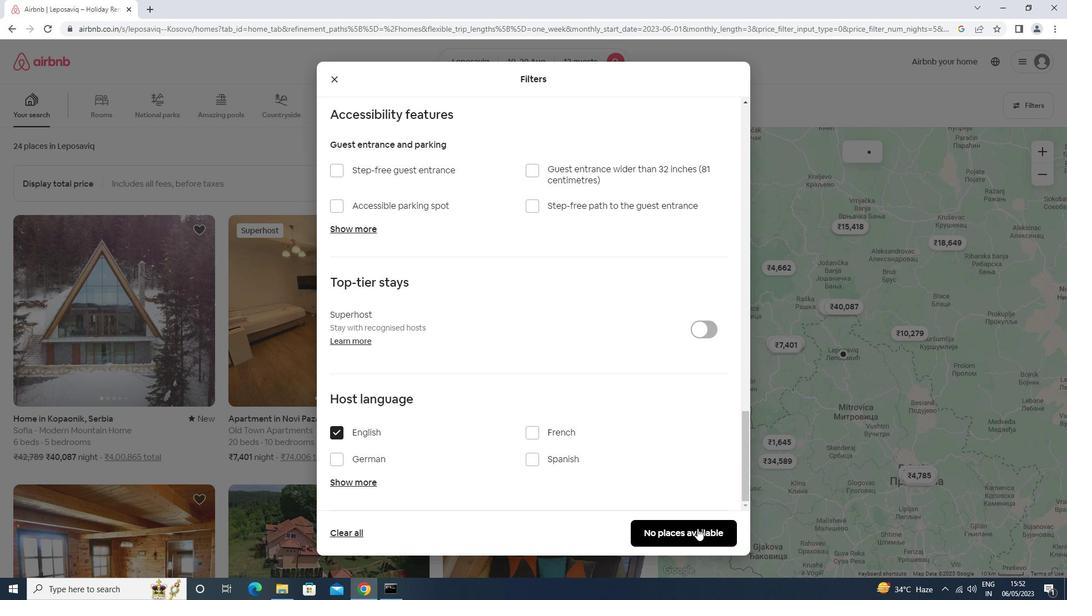 
Action: Mouse moved to (699, 531)
Screenshot: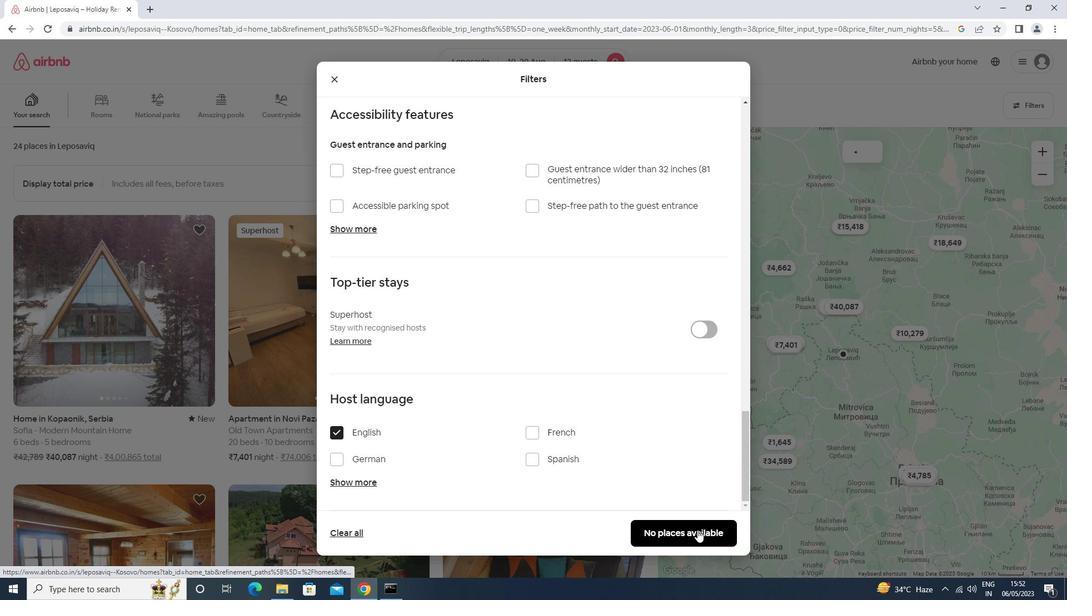 
